 Task: Create new invoice with Date Opened :15-Apr-23, Select Customer: Flying Saucer Draught Emporium, Terms: Payment Term 1. Make invoice entry for item-1 with Date: 15-Apr-23, Description: Starbucks Frappuccino Vanilla Coffee, Action: Material, Income Account: Income:Sales, Quantity: 2, Unit Price: 8.6, Discount $: 1.63. Make entry for item-2 with Date: 15-Apr-23, Description: Nestle Dibs Bite Sized Frozen Dairy Dessert Snacks Crunch, Action: Material, Income Account: Income:Sales, Quantity: 2, Unit Price: 6.25, Discount $: 2.63. Make entry for item-3 with Date: 15-Apr-23, Description: Cheetos Puffs Flamin' Hot , Action: Material, Income Account: Income:Sales, Quantity: 2, Unit Price: 7.25, Discount $: 3.13. Write Notes: 'Looking forward to serving you again.'. Post Invoice with Post Date: 15-Apr-23, Post to Accounts: Assets:Accounts Receivable. Pay / Process Payment with Transaction Date: 15-May-23, Amount: 36.81, Transfer Account: Checking Account. Print Invoice, display notes by going to Option, then go to Display Tab and check 'Invoice Notes'.
Action: Mouse pressed left at (132, 26)
Screenshot: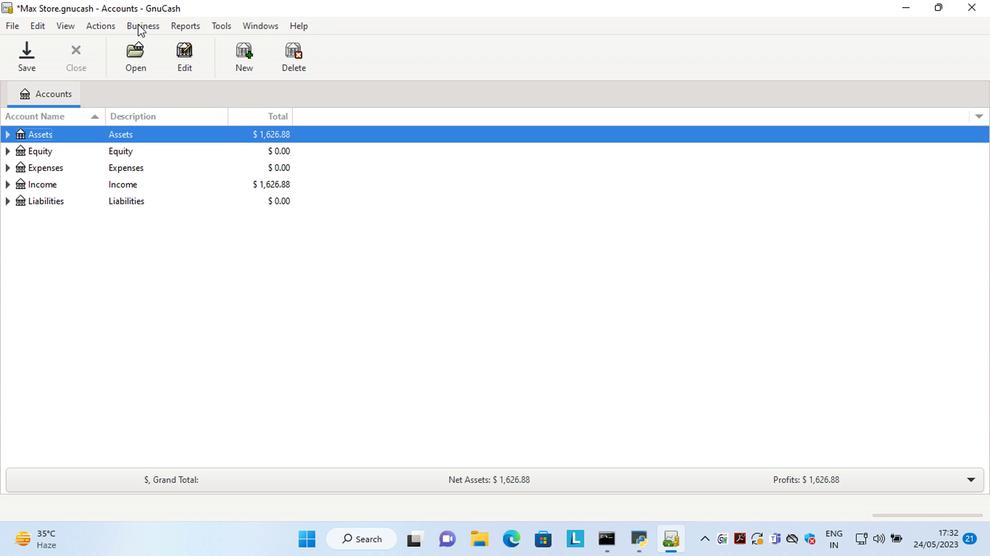 
Action: Mouse moved to (307, 102)
Screenshot: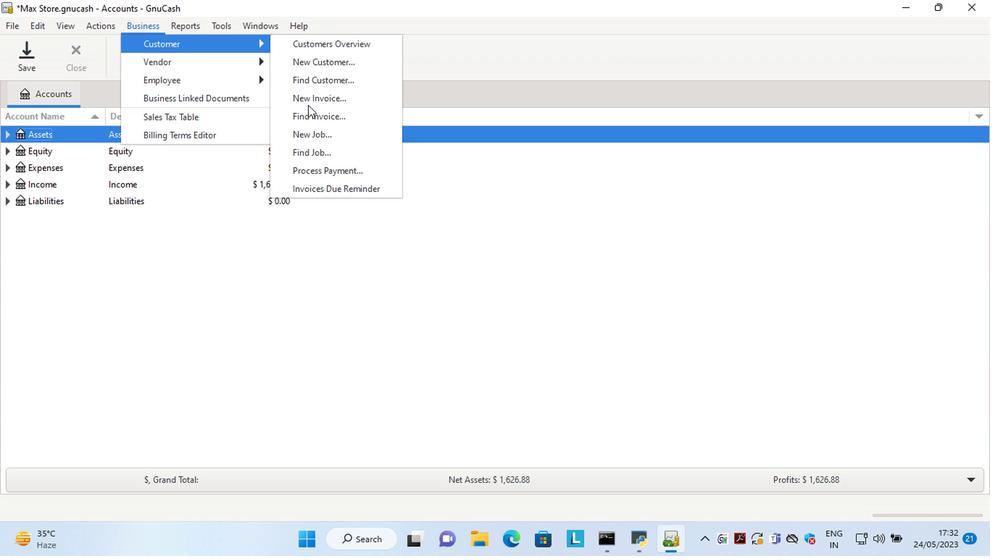 
Action: Mouse pressed left at (307, 102)
Screenshot: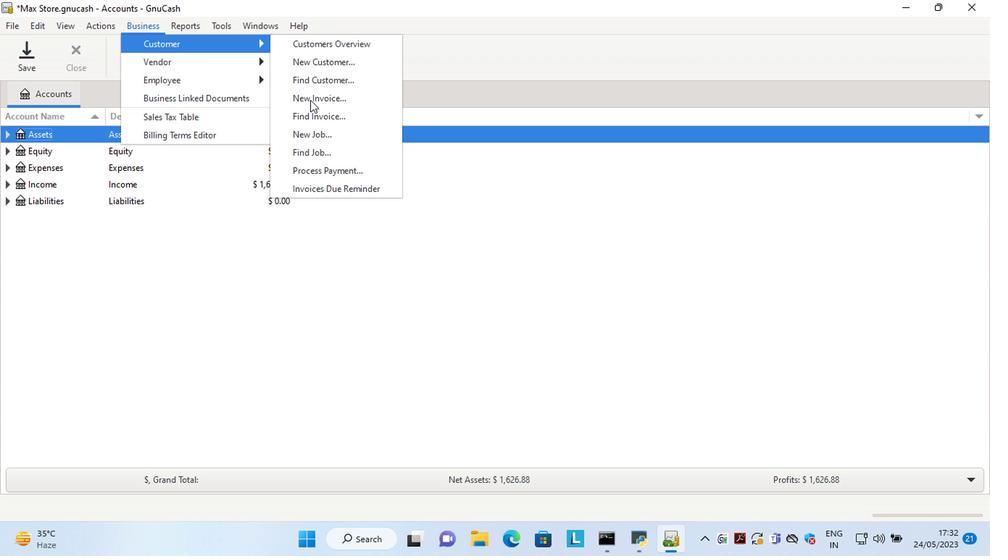 
Action: Mouse moved to (513, 221)
Screenshot: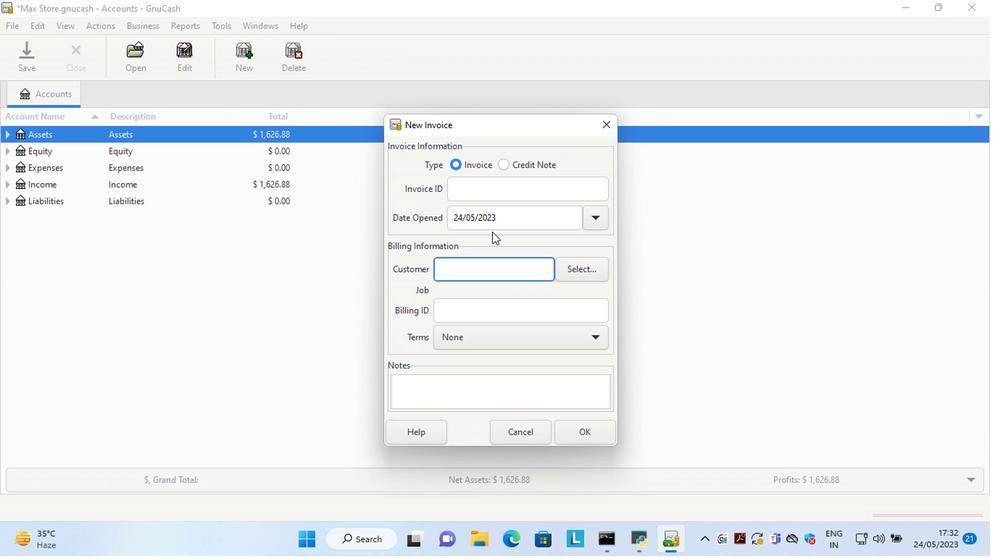 
Action: Mouse pressed left at (513, 221)
Screenshot: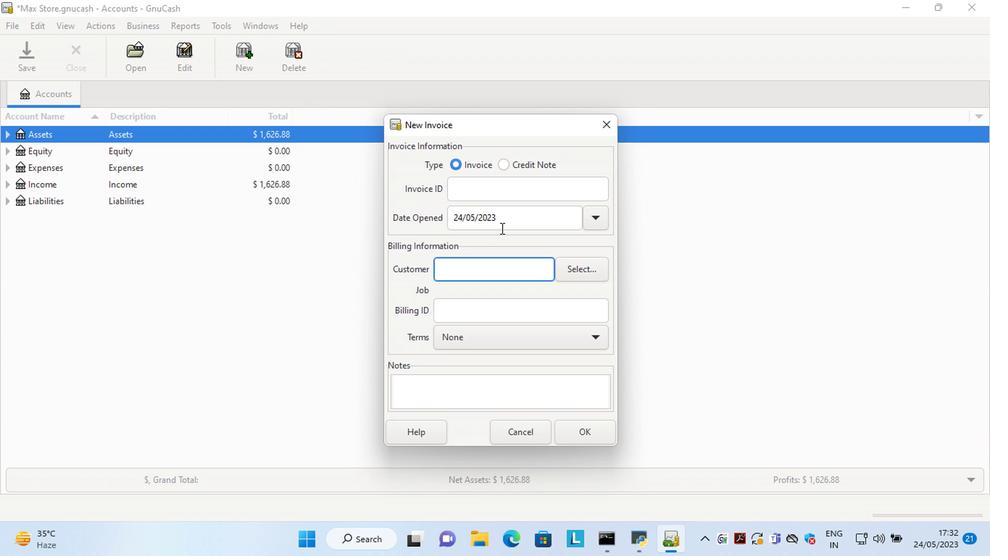 
Action: Key pressed <Key.left><Key.left><Key.left><Key.left><Key.left><Key.left><Key.left><Key.left><Key.left><Key.left><Key.left><Key.left><Key.left><Key.left><Key.left><Key.delete><Key.delete>15<Key.right><Key.right><Key.delete>4
Screenshot: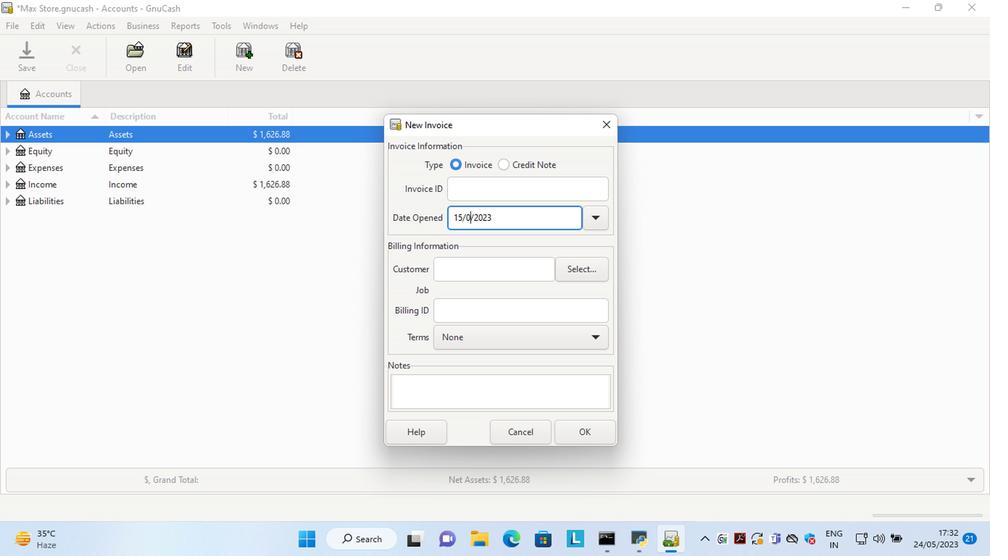 
Action: Mouse moved to (586, 268)
Screenshot: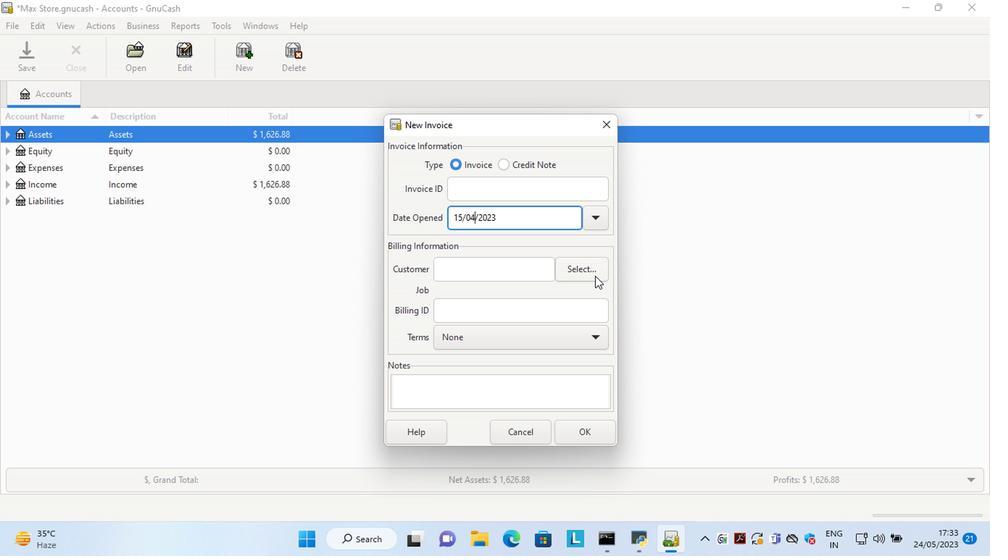 
Action: Mouse pressed left at (586, 268)
Screenshot: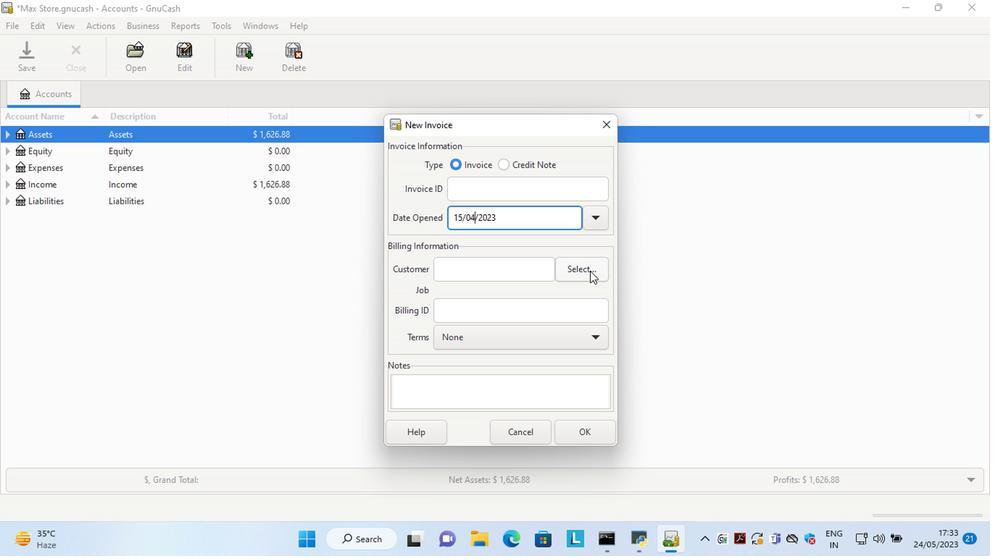 
Action: Mouse moved to (518, 253)
Screenshot: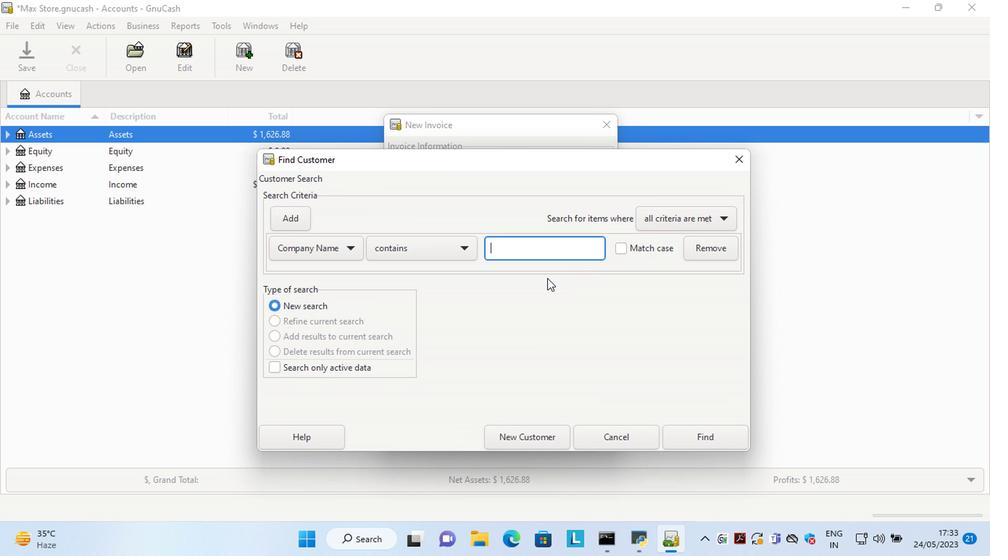 
Action: Mouse pressed left at (518, 253)
Screenshot: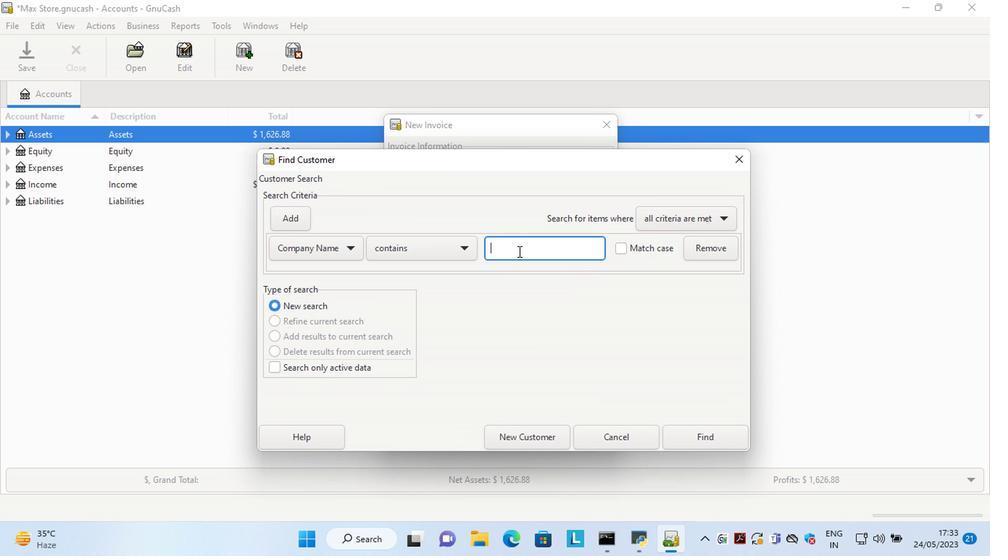 
Action: Key pressed <Key.shift>Flying<Key.space>saucer
Screenshot: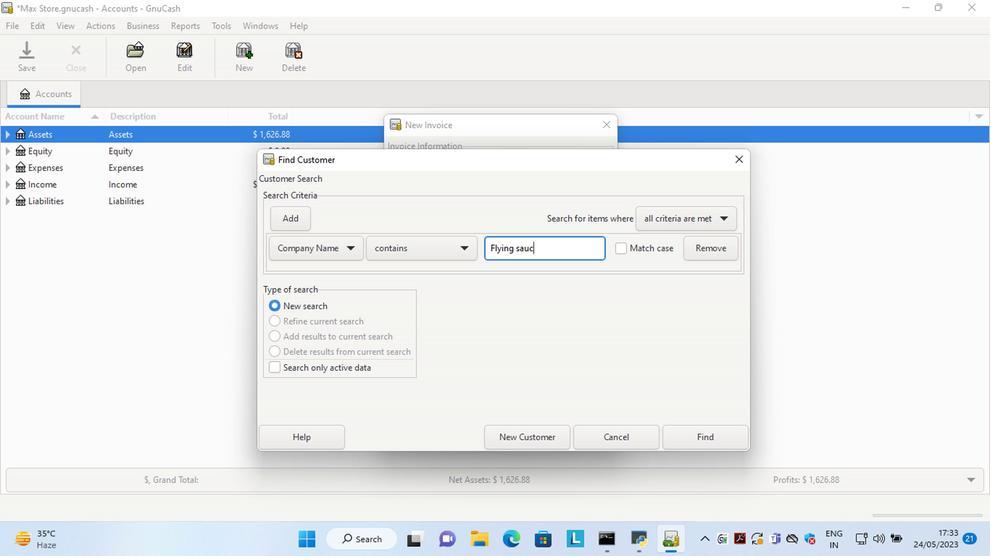 
Action: Mouse moved to (705, 433)
Screenshot: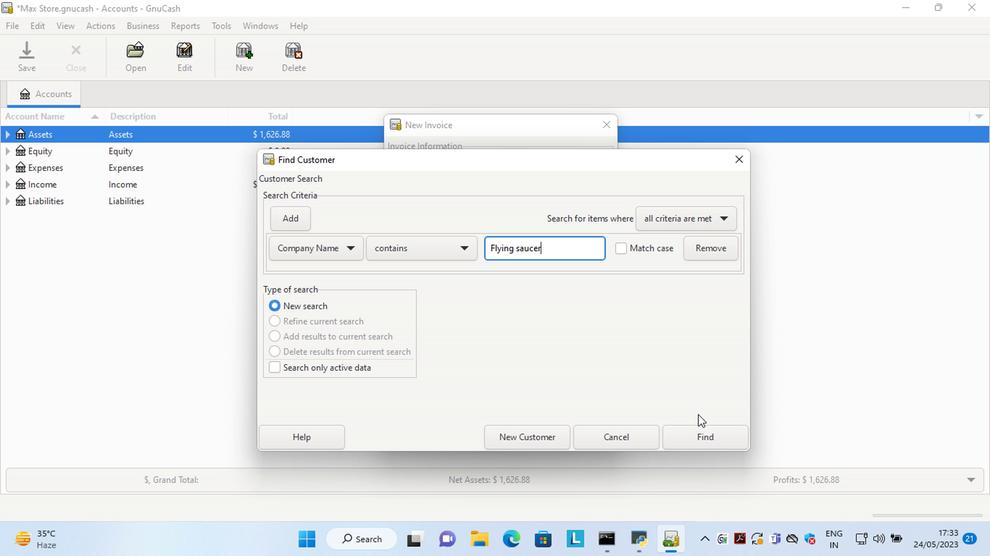 
Action: Mouse pressed left at (705, 433)
Screenshot: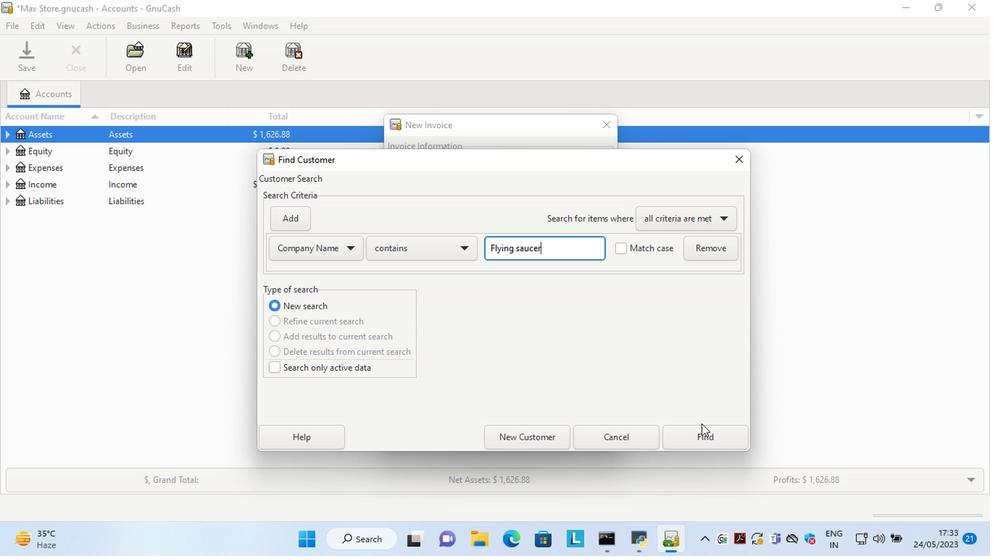 
Action: Mouse moved to (515, 285)
Screenshot: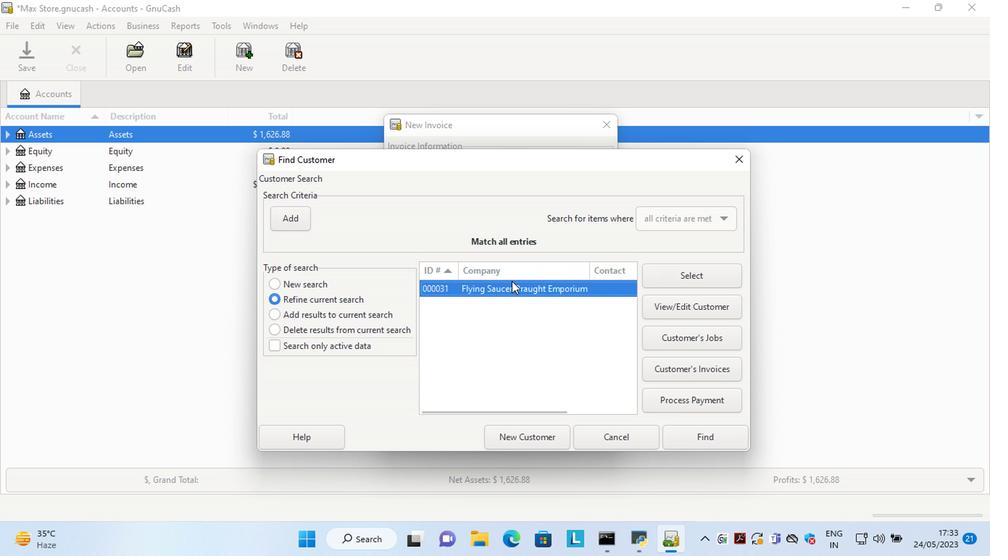 
Action: Mouse pressed left at (515, 285)
Screenshot: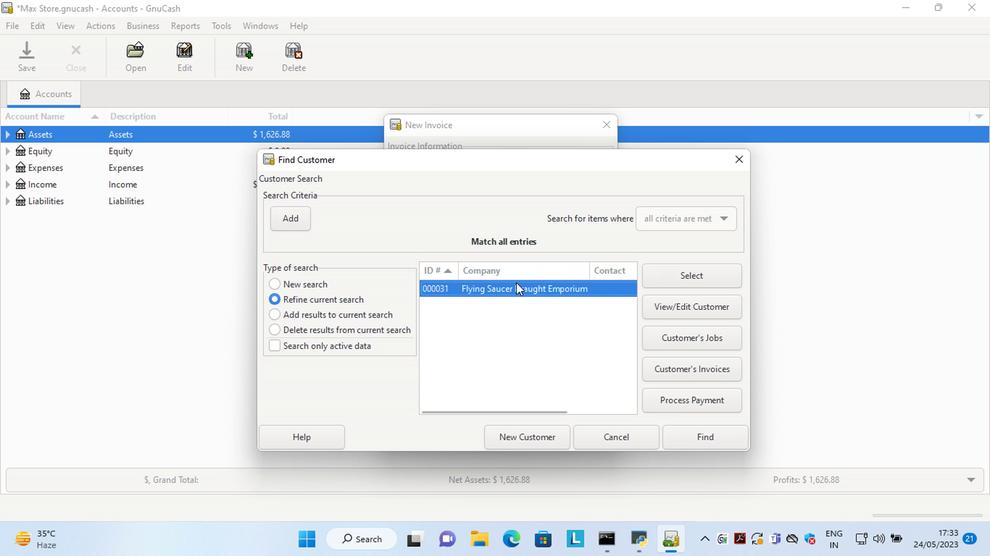 
Action: Mouse pressed left at (515, 285)
Screenshot: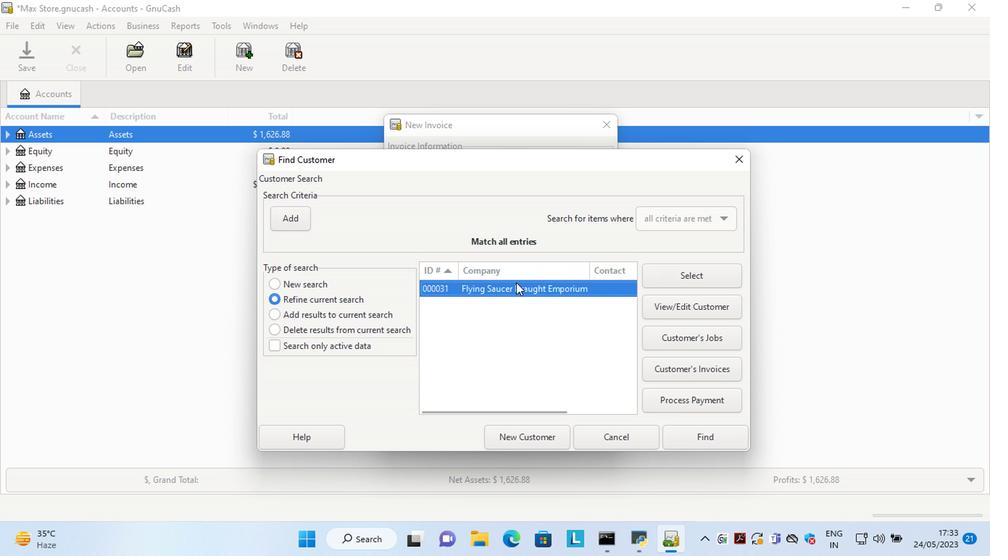 
Action: Mouse moved to (546, 349)
Screenshot: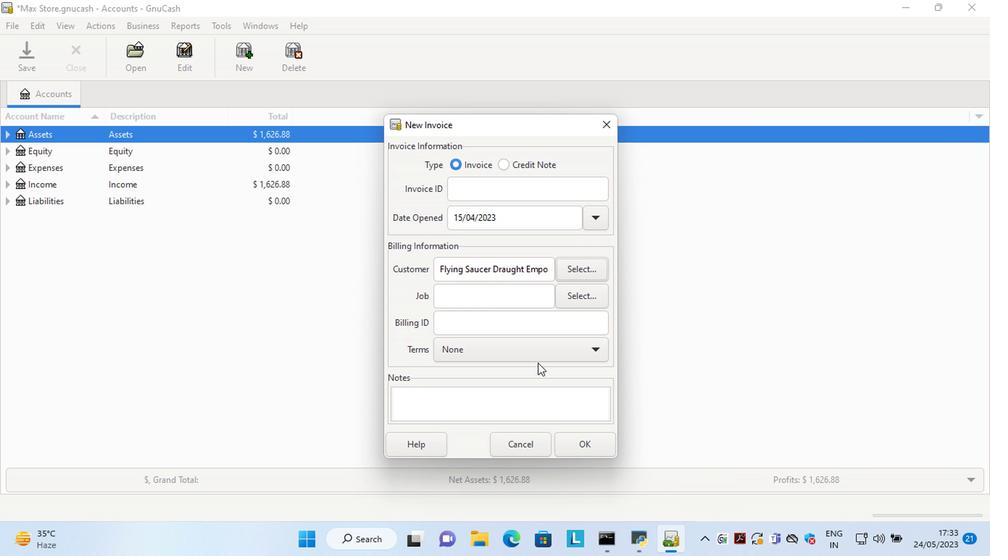 
Action: Mouse pressed left at (546, 349)
Screenshot: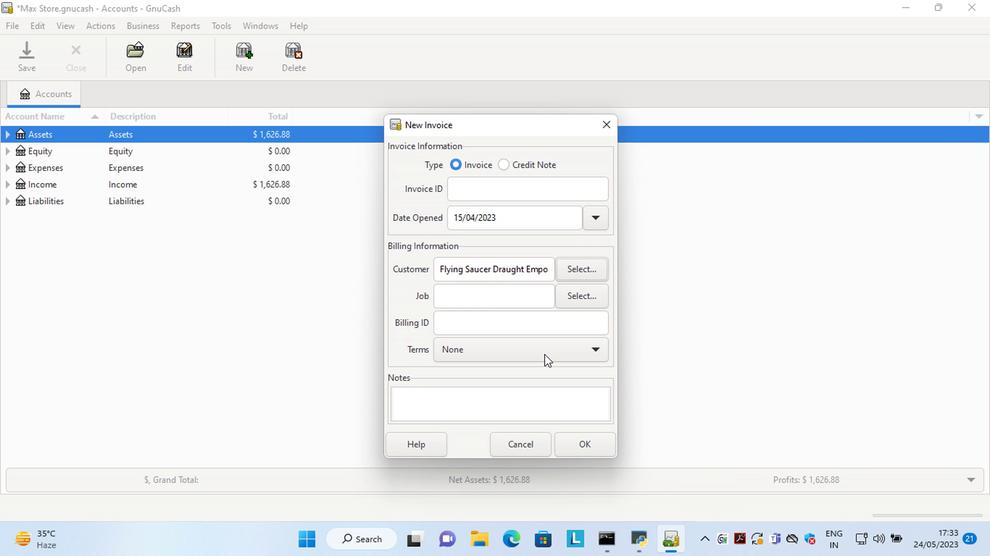 
Action: Mouse moved to (522, 374)
Screenshot: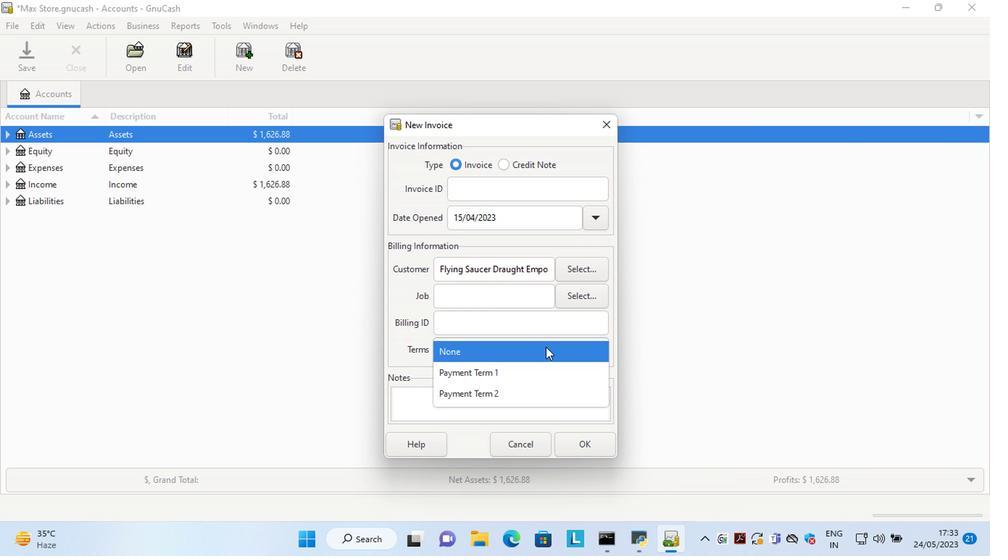 
Action: Mouse pressed left at (522, 374)
Screenshot: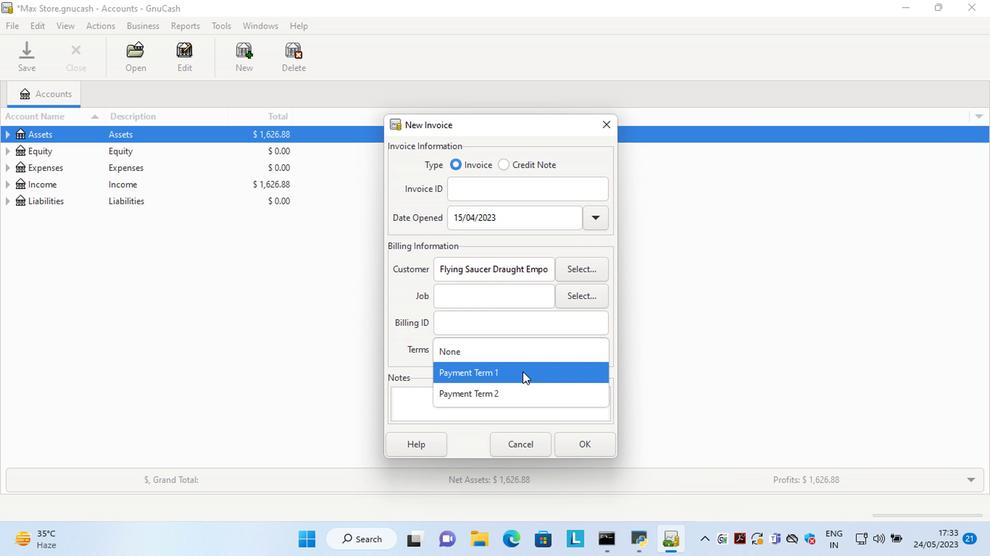 
Action: Mouse moved to (576, 443)
Screenshot: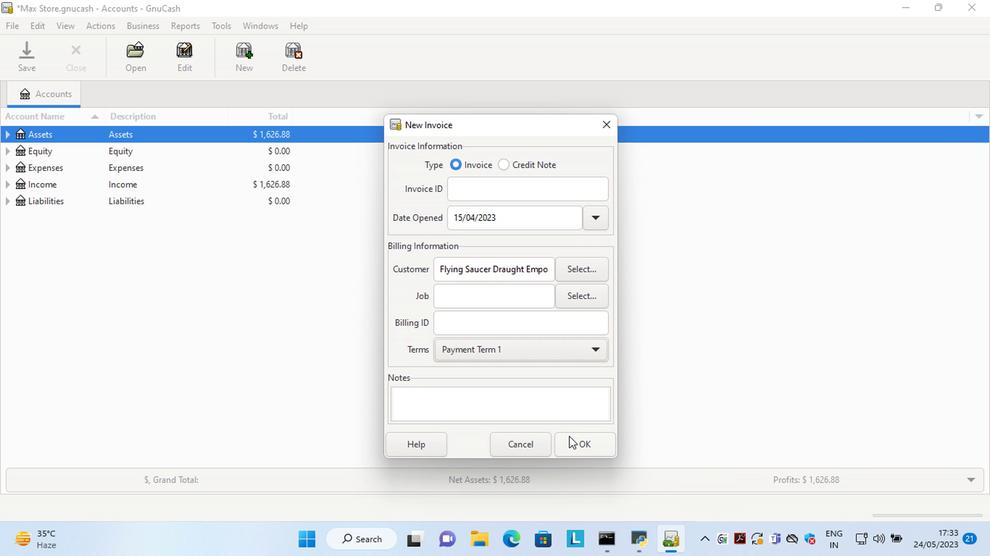 
Action: Mouse pressed left at (576, 443)
Screenshot: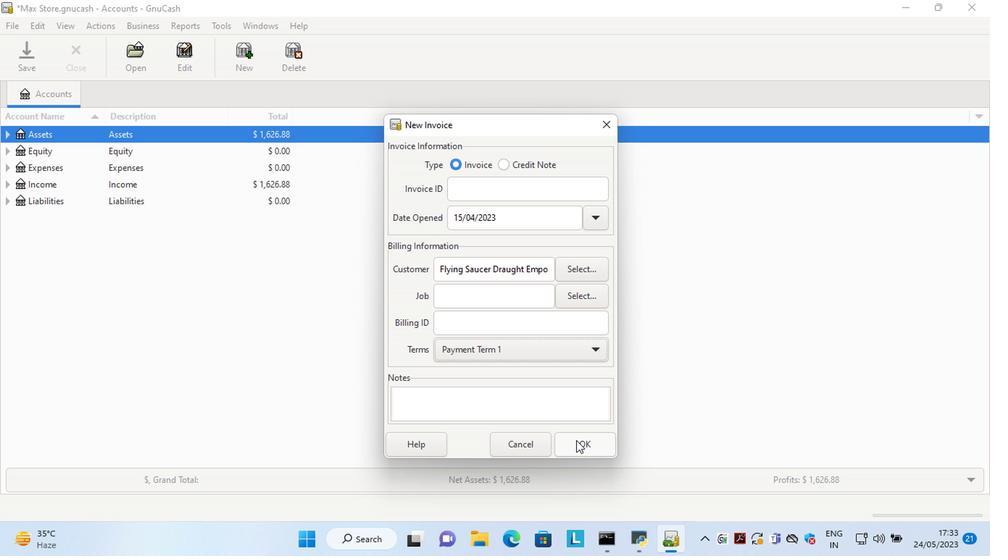 
Action: Mouse moved to (689, 188)
Screenshot: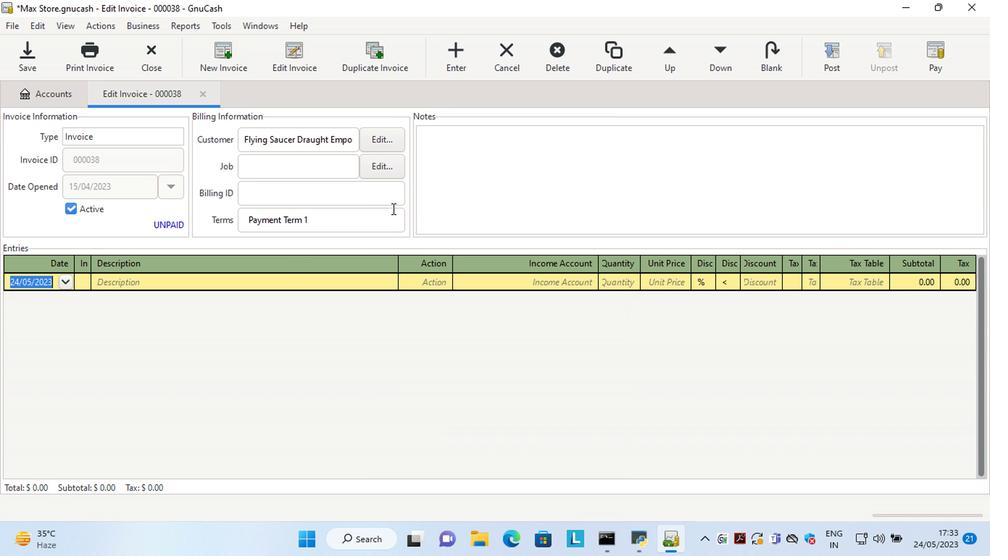 
Action: Key pressed <Key.left><Key.left><Key.left><Key.left><Key.delete><Key.delete>15<Key.right><Key.right><Key.delete>4<Key.tab><Key.shift>Starbucks<Key.space><Key.shift>Frappuccino<Key.space><Key.shift><Key.shift><Key.shift><Key.shift>Vanilla<Key.space><Key.shift>Coffee<Key.tab>ma<Key.tab>s<Key.down><Key.down><Key.tab>2<Key.tab>8.60<Key.tab>
Screenshot: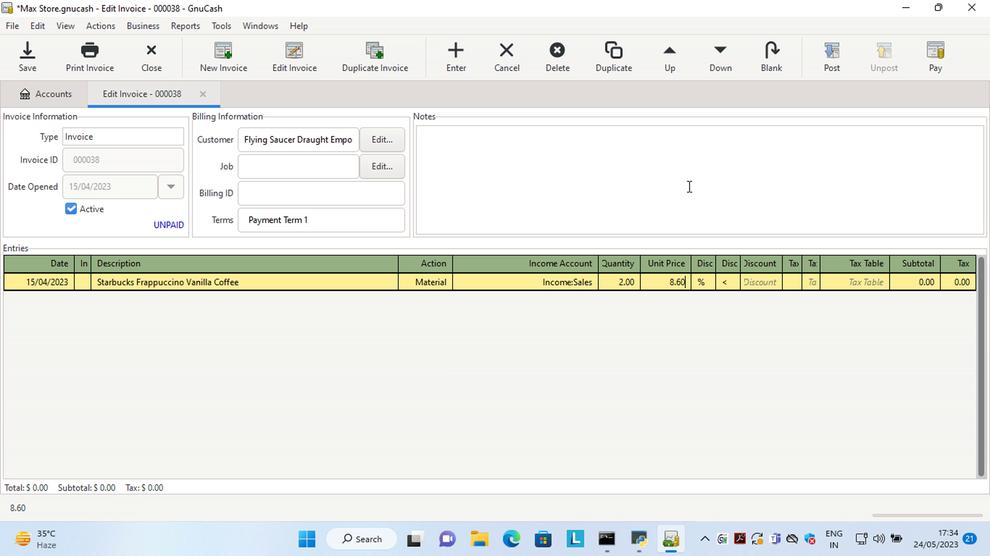 
Action: Mouse moved to (727, 286)
Screenshot: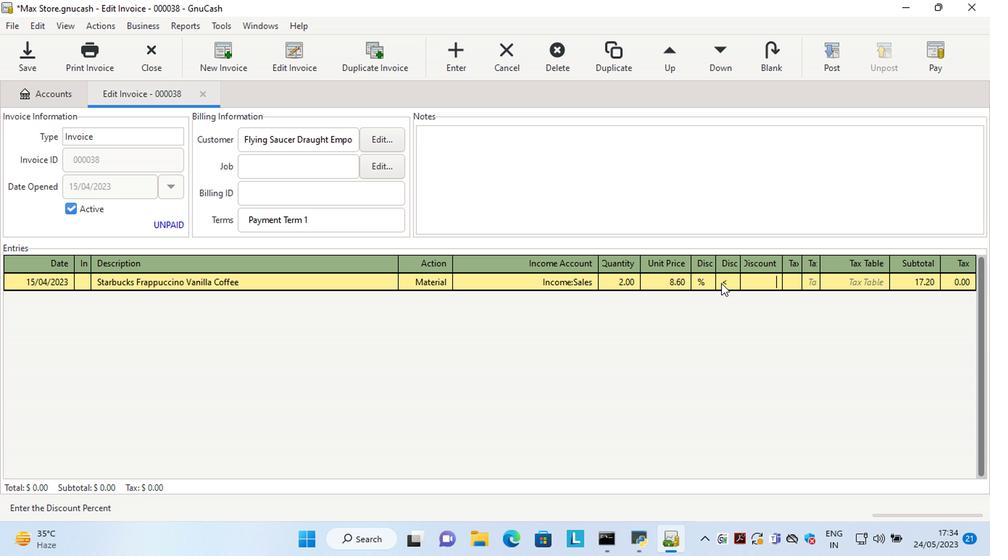 
Action: Mouse pressed left at (727, 286)
Screenshot: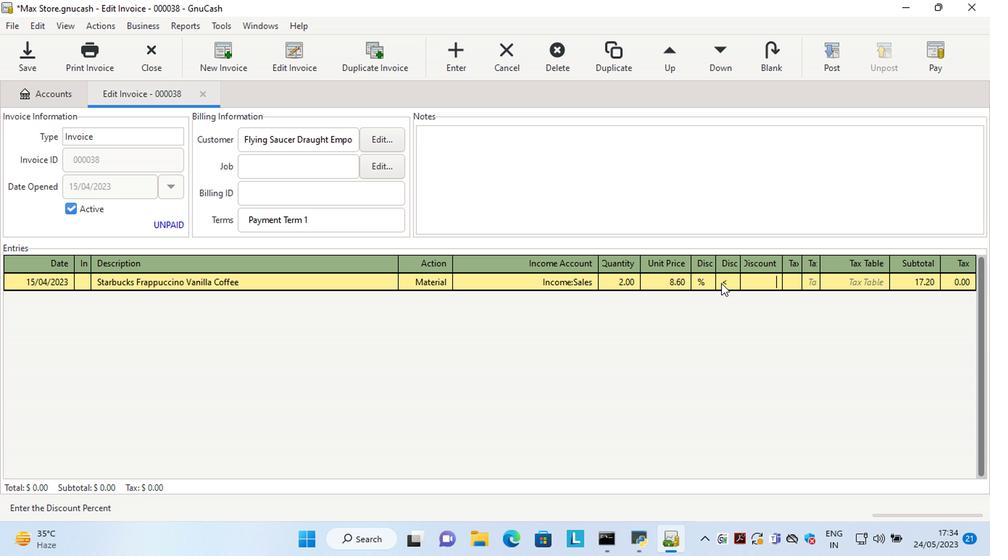 
Action: Mouse moved to (755, 283)
Screenshot: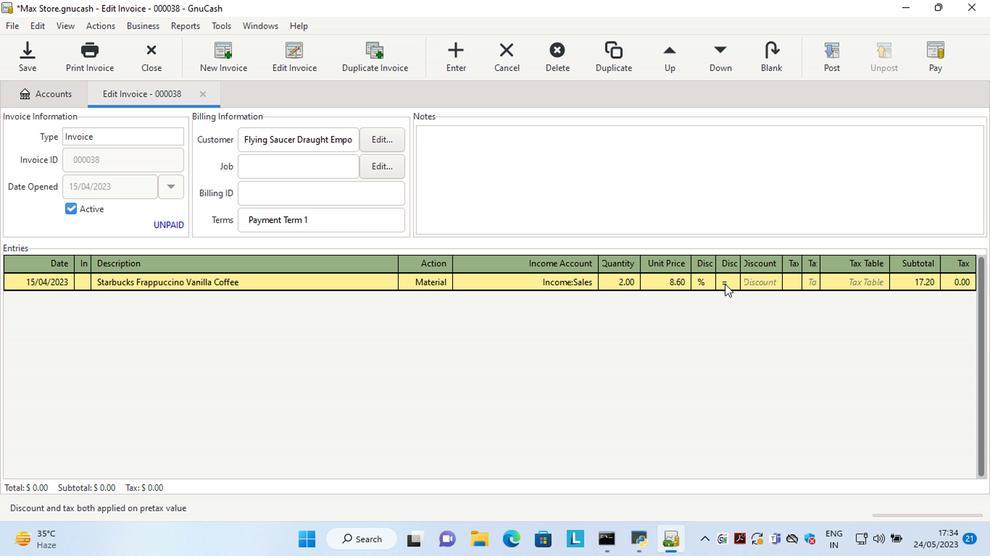 
Action: Mouse pressed left at (755, 283)
Screenshot: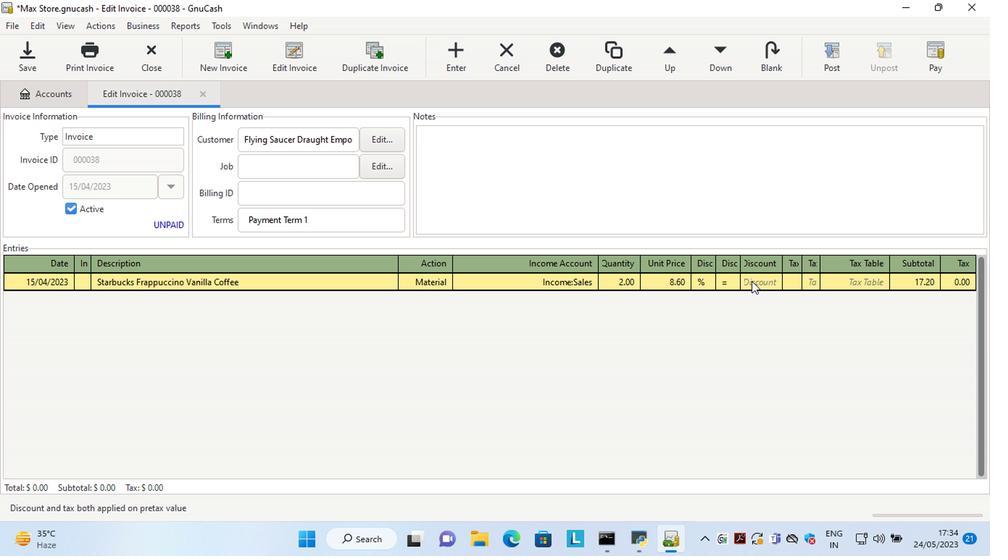 
Action: Mouse moved to (702, 284)
Screenshot: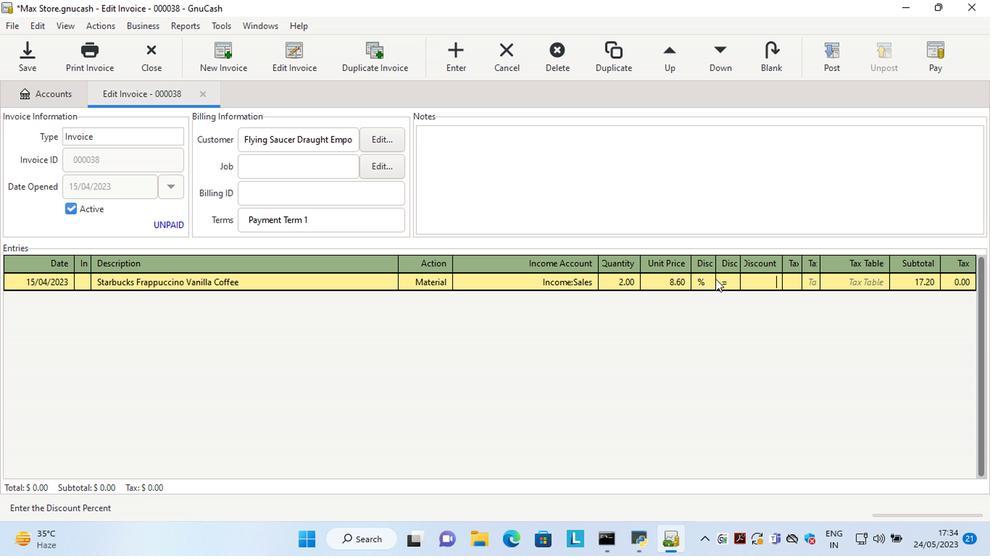 
Action: Mouse pressed left at (702, 284)
Screenshot: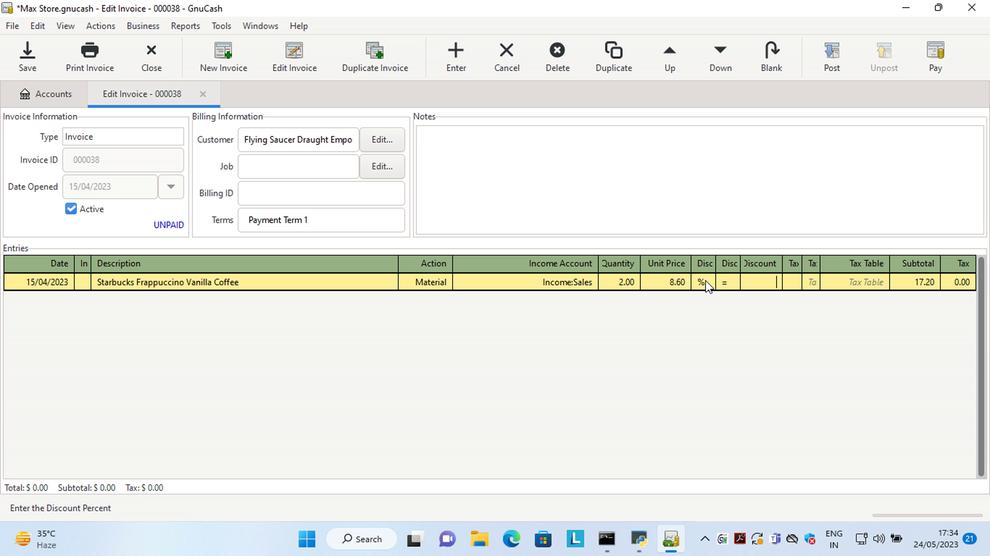 
Action: Mouse moved to (755, 283)
Screenshot: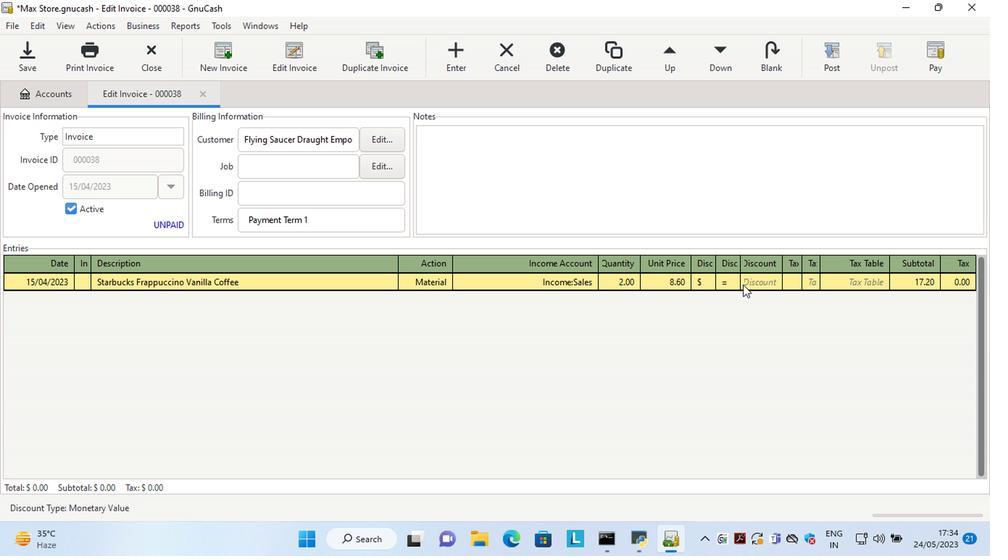 
Action: Mouse pressed left at (755, 283)
Screenshot: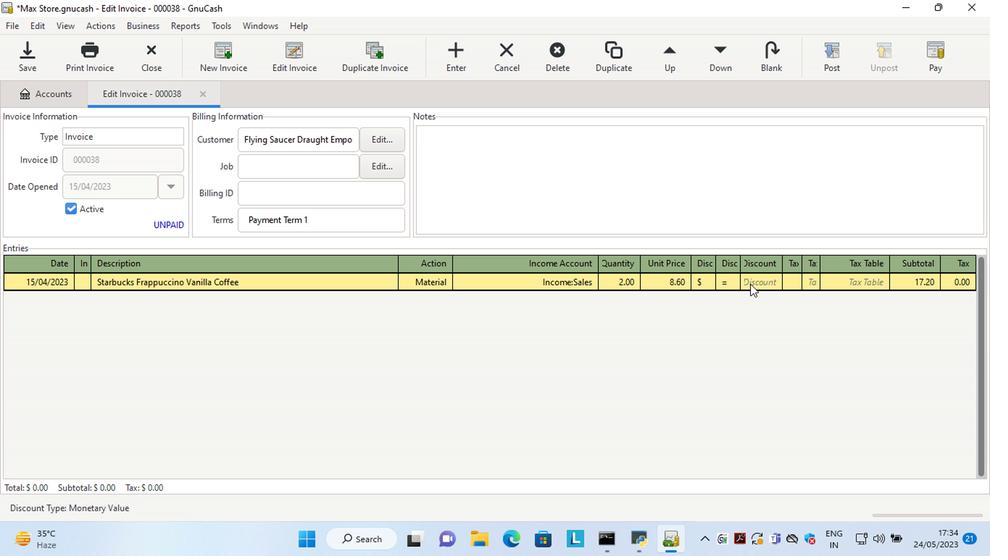 
Action: Key pressed 1.63
Screenshot: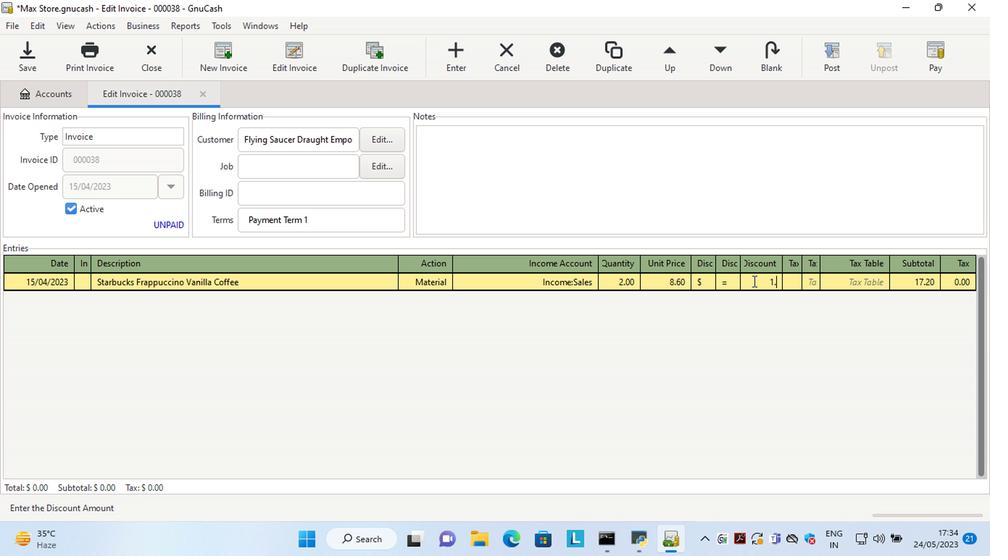 
Action: Mouse moved to (797, 326)
Screenshot: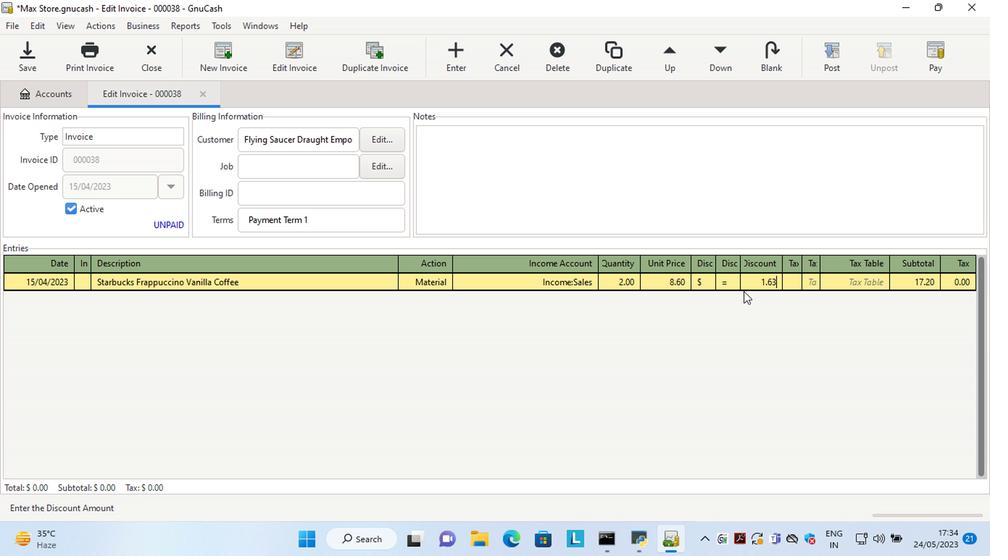 
Action: Key pressed <Key.tab><Key.tab>
Screenshot: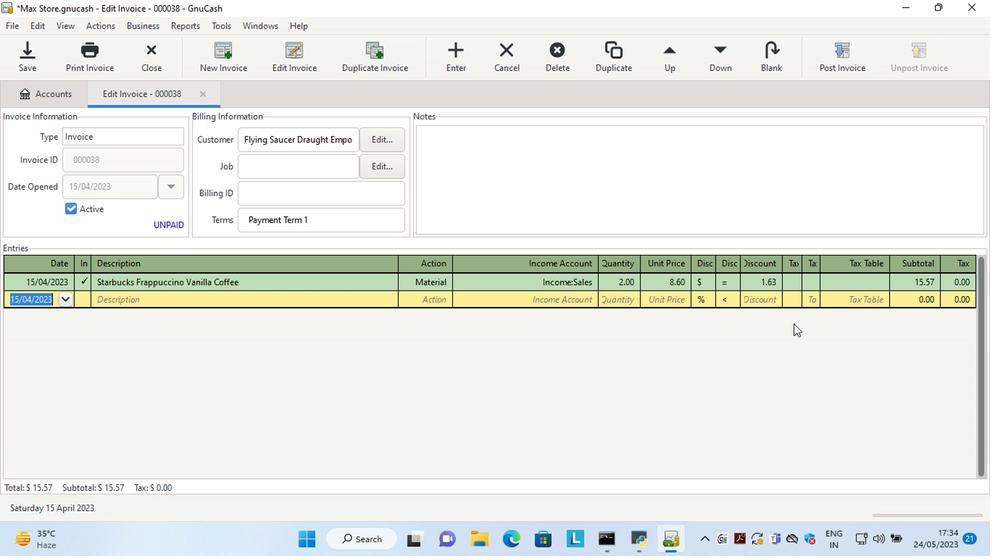 
Action: Mouse moved to (573, 349)
Screenshot: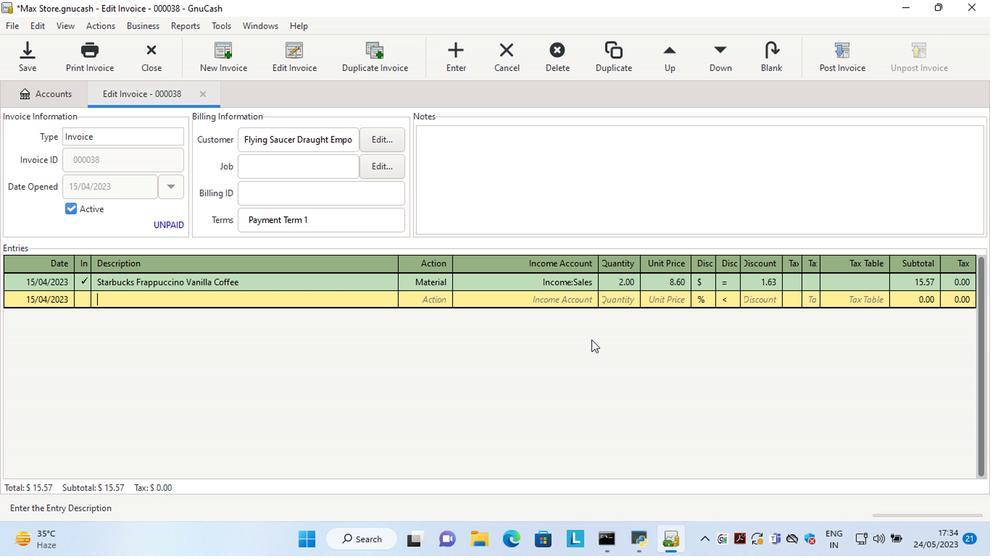 
Action: Key pressed <Key.shift>Nestle<Key.space><Key.shift>Dibs<Key.space><Key.shift>Bite<Key.space><Key.shift>Sized<Key.space><Key.shift>Frozen<Key.space><Key.shift>Dairy<Key.space><Key.shift>Dessert<Key.space><Key.shift>Snacks<Key.space><Key.shift>Crunch<Key.tab>ma<Key.tab>sale<Key.tab>2<Key.tab>6.25
Screenshot: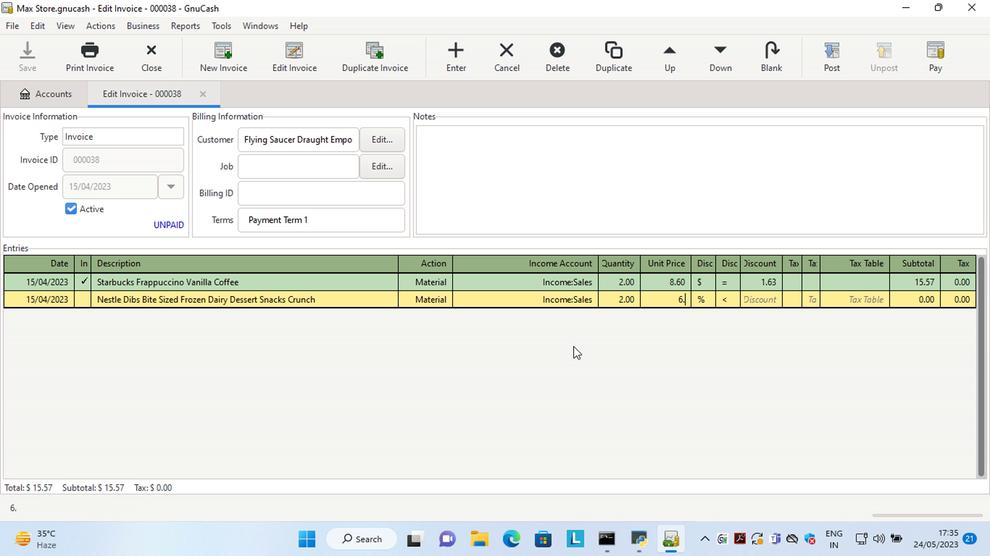 
Action: Mouse moved to (702, 300)
Screenshot: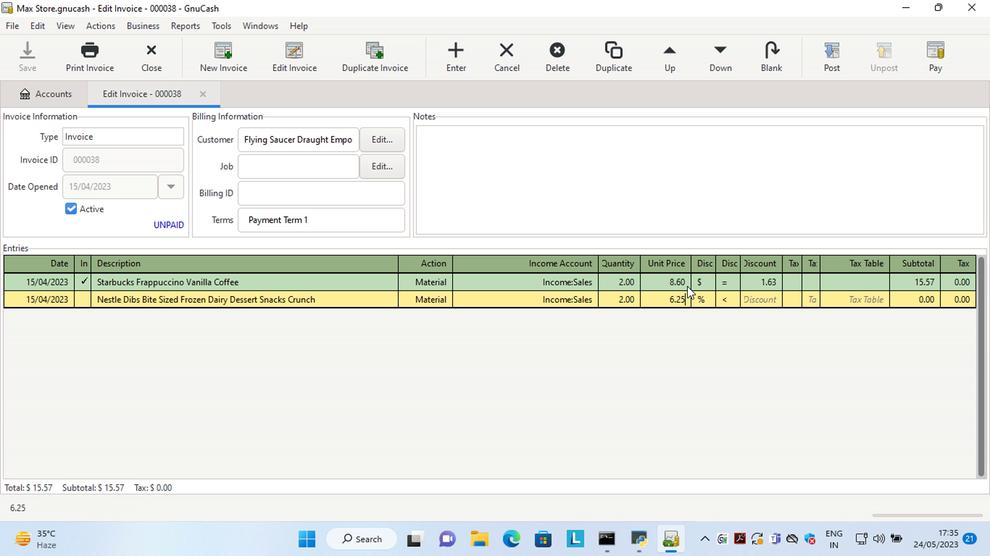 
Action: Mouse pressed left at (702, 300)
Screenshot: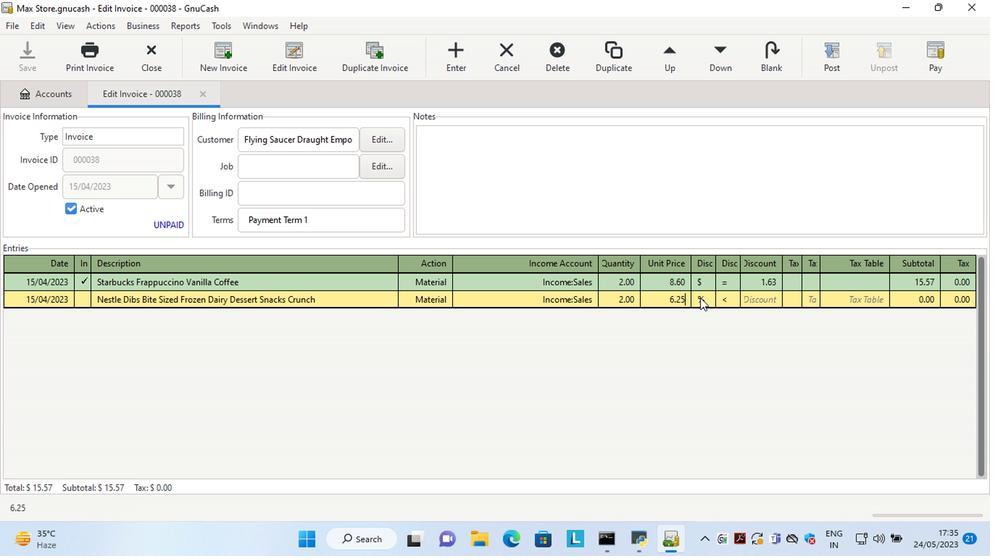 
Action: Mouse moved to (729, 302)
Screenshot: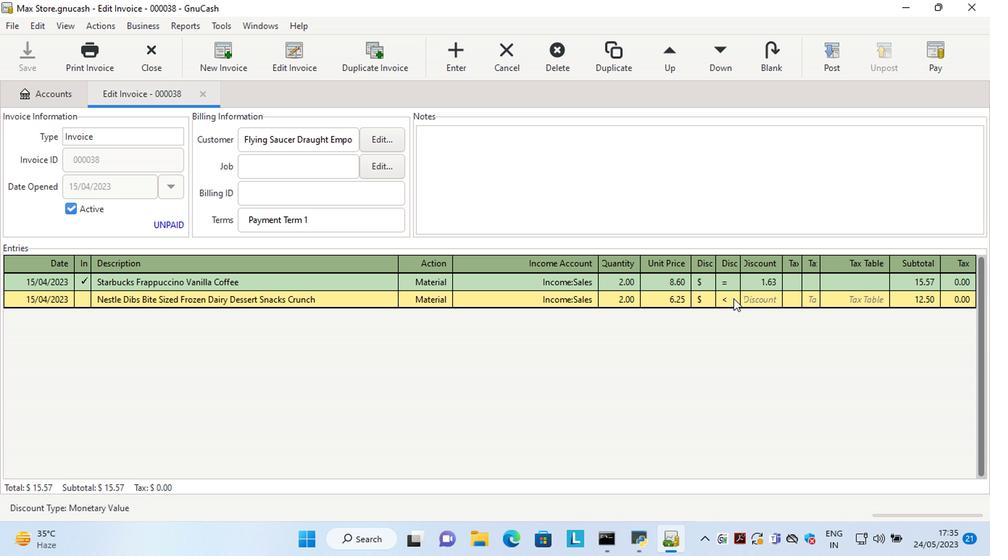
Action: Mouse pressed left at (729, 302)
Screenshot: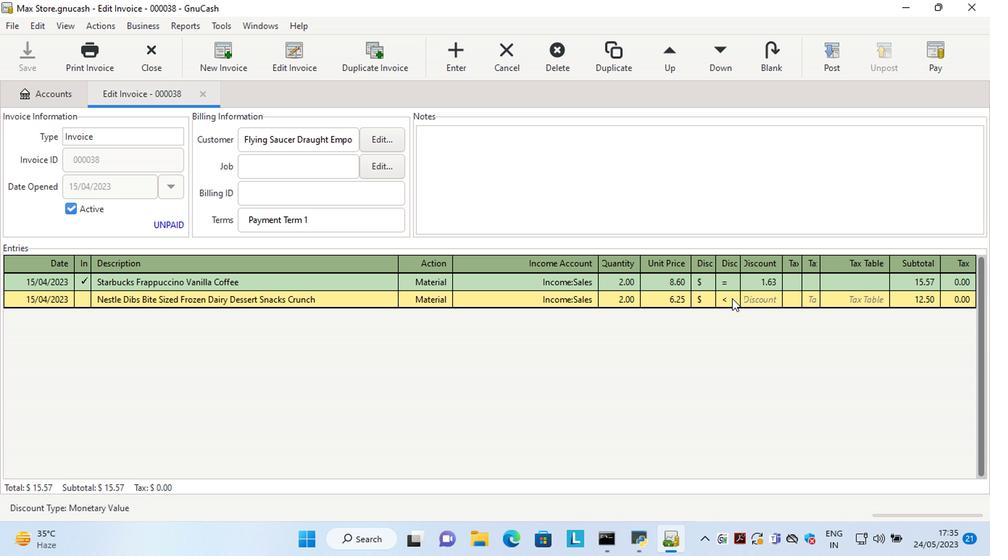 
Action: Mouse moved to (755, 302)
Screenshot: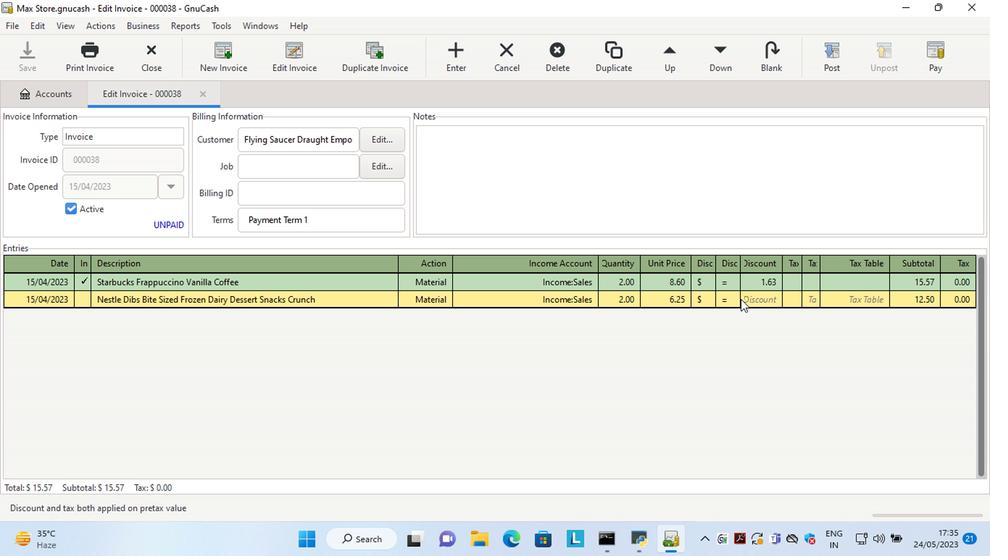 
Action: Mouse pressed left at (755, 302)
Screenshot: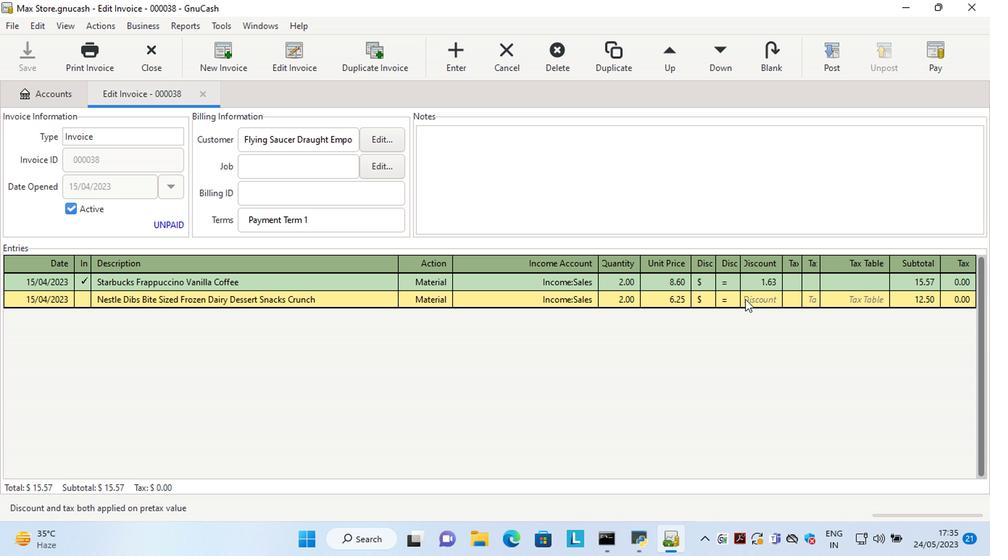
Action: Key pressed 2.63<Key.tab><Key.tab><Key.shift>Cheetos<Key.space><Key.shift>Puffs<Key.space><Key.shift>Flamin'<Key.space><Key.shift>HO<Key.backspace>ot<Key.tab>man<Key.backspace>t<Key.tab>sale<Key.tab>2<Key.tab>7.25<Key.tab>
Screenshot: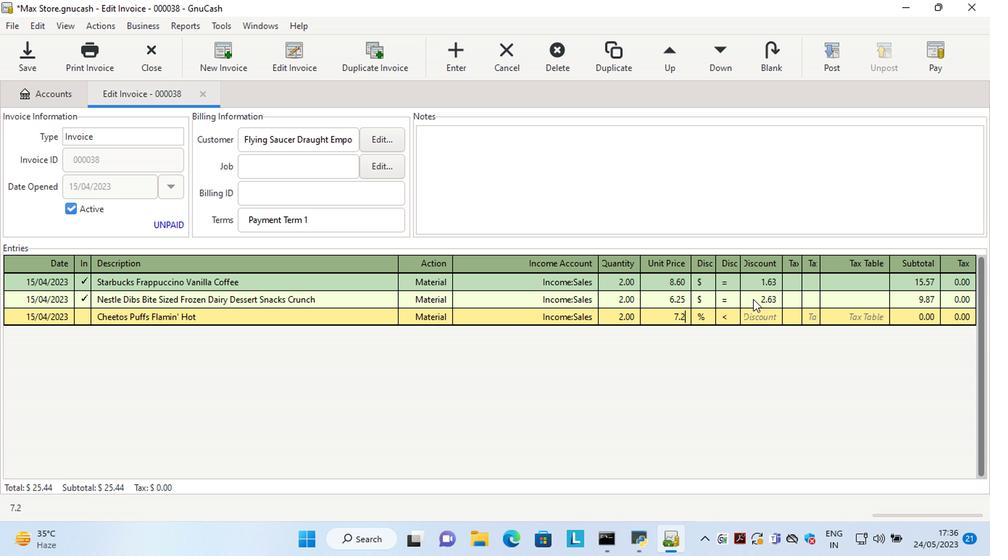 
Action: Mouse moved to (700, 317)
Screenshot: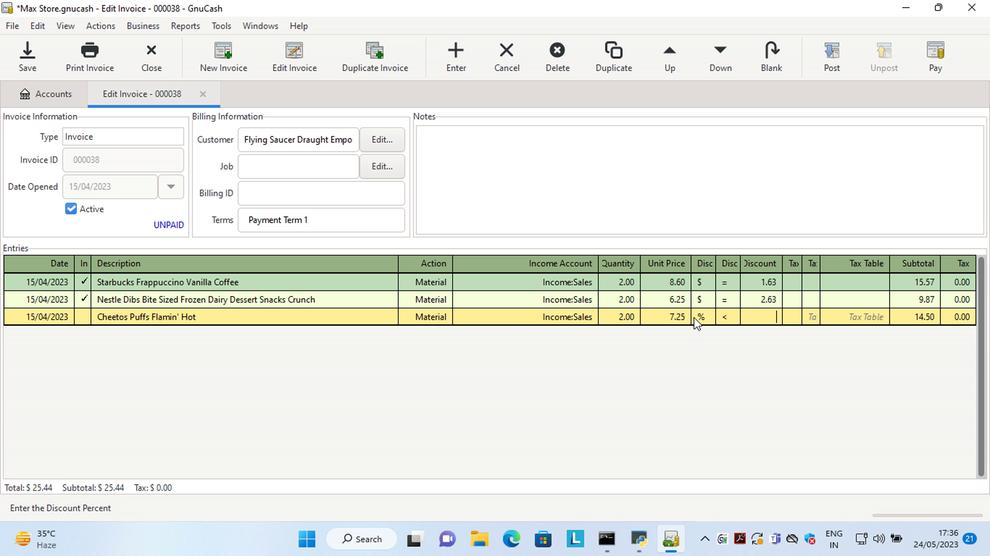 
Action: Mouse pressed left at (700, 317)
Screenshot: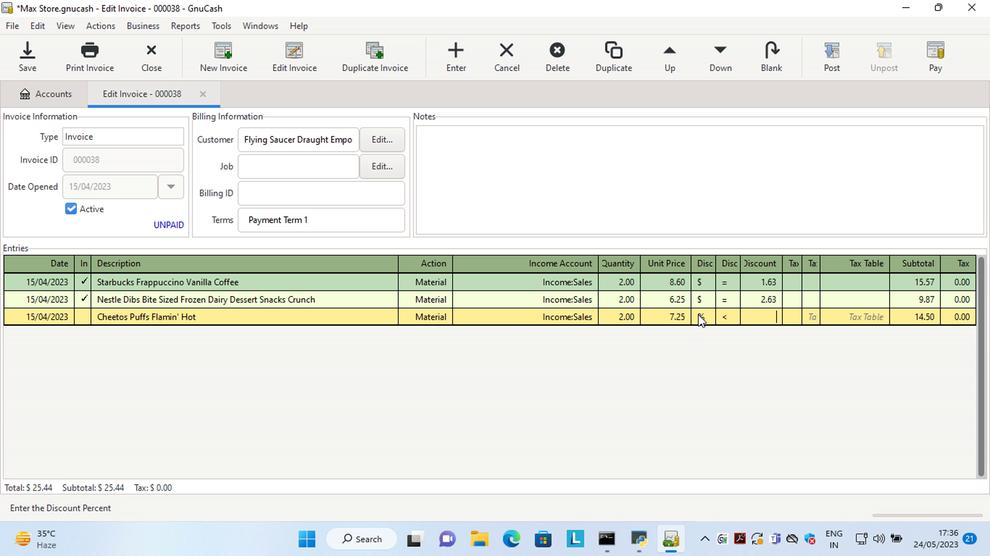 
Action: Mouse moved to (724, 320)
Screenshot: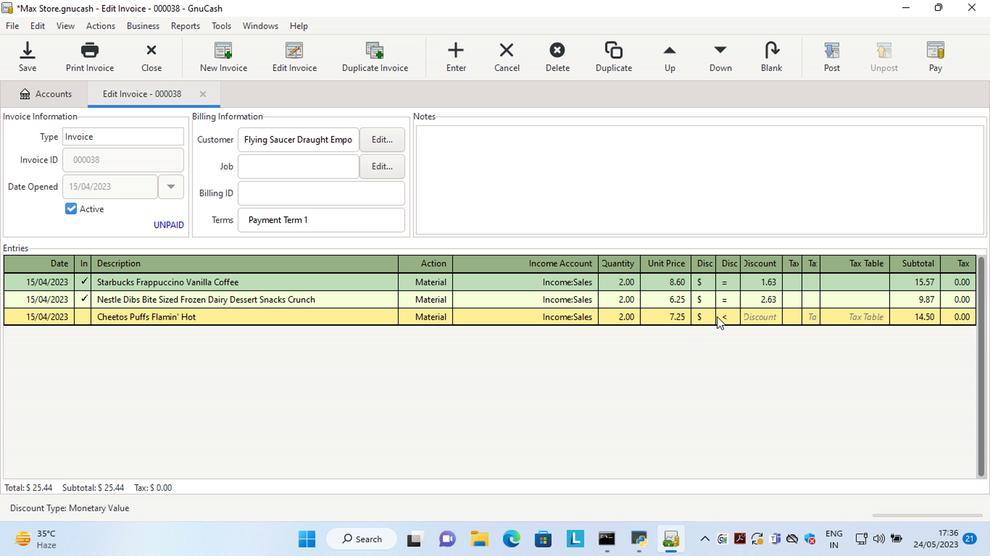 
Action: Mouse pressed left at (724, 320)
Screenshot: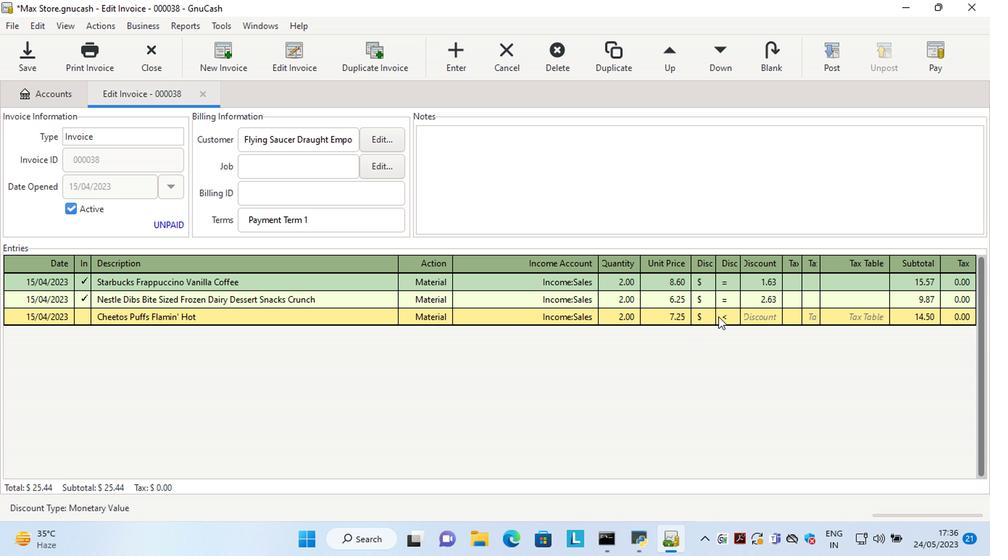 
Action: Mouse moved to (759, 318)
Screenshot: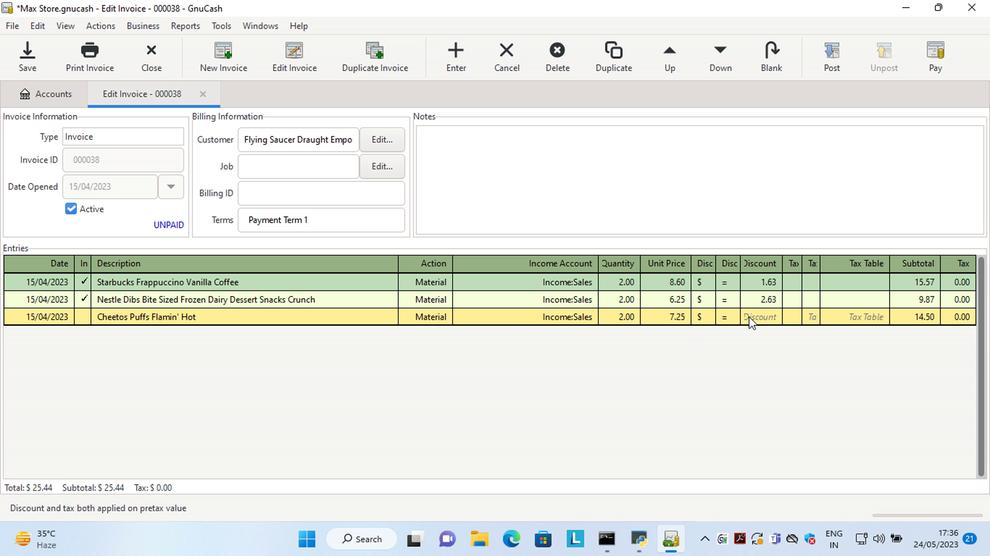 
Action: Mouse pressed left at (759, 318)
Screenshot: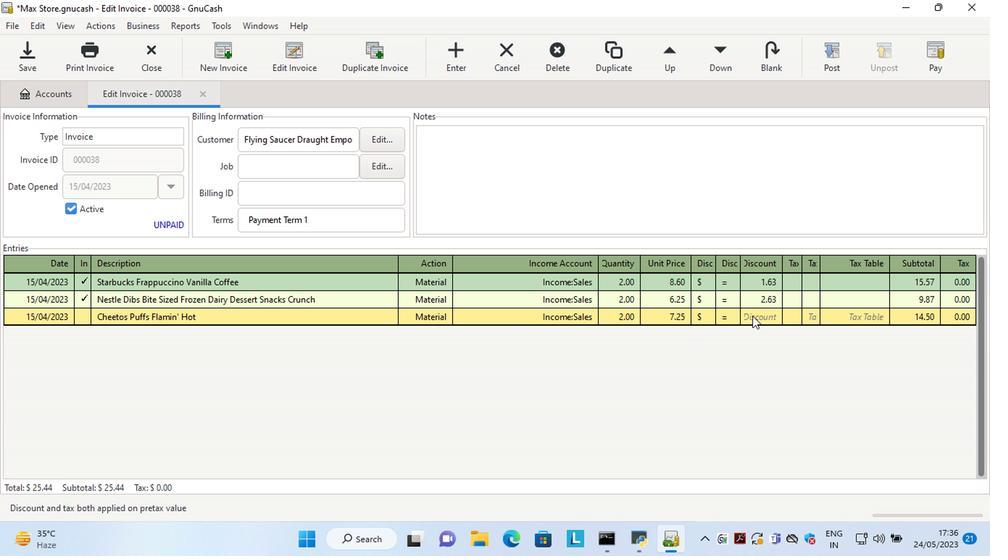 
Action: Key pressed 3.13<Key.tab>
Screenshot: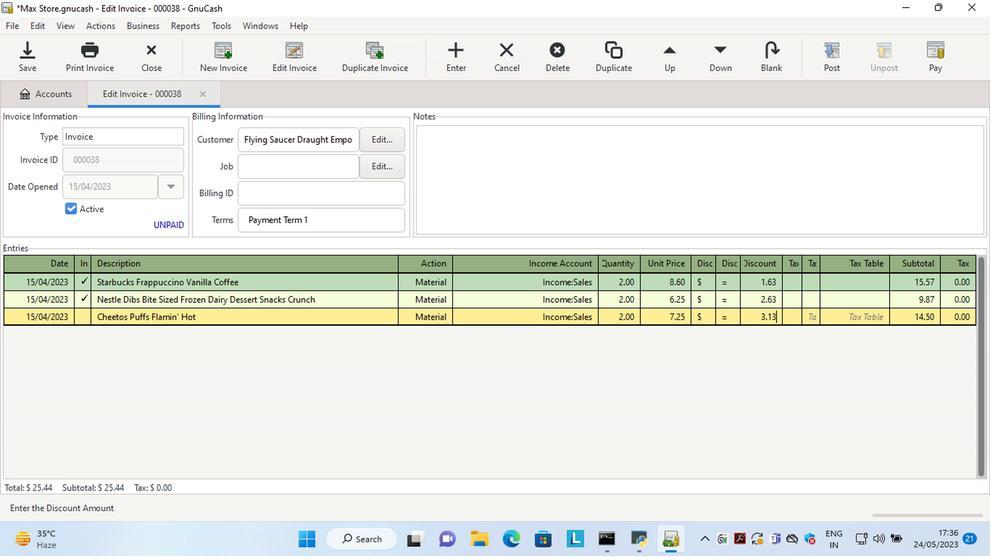 
Action: Mouse moved to (545, 187)
Screenshot: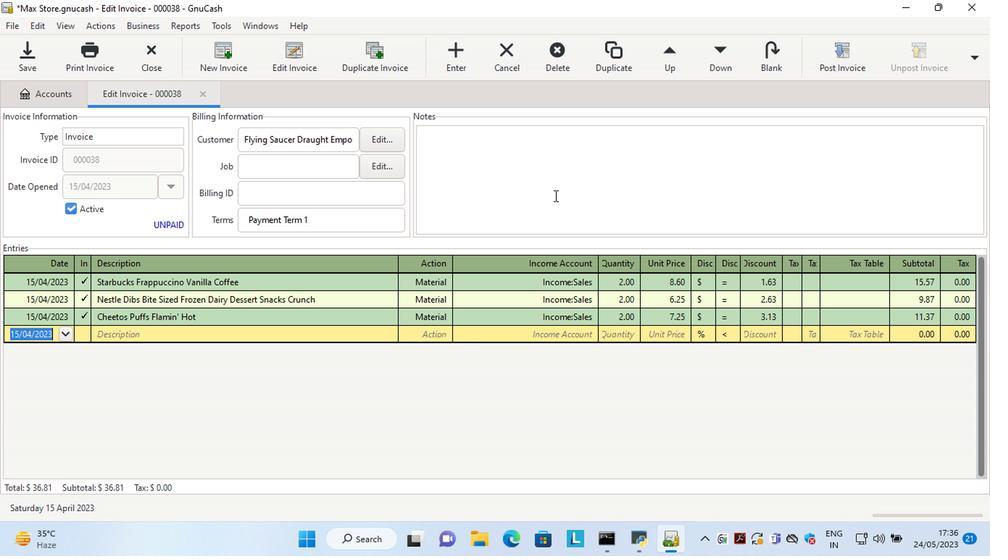 
Action: Mouse pressed left at (545, 187)
Screenshot: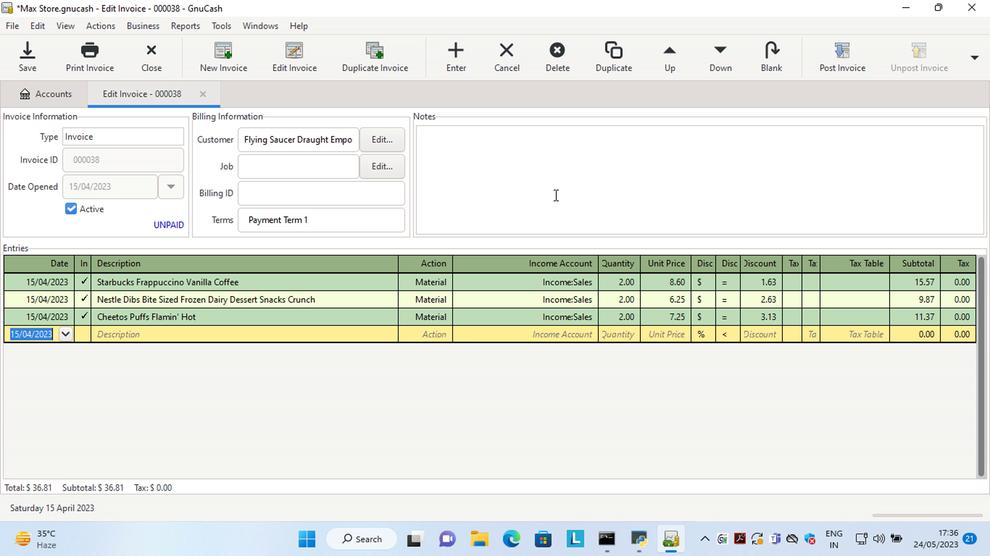 
Action: Key pressed <Key.shift>Looking<Key.space>forward<Key.space>to<Key.space>serving<Key.space>you<Key.space>againt<Key.backspace>.
Screenshot: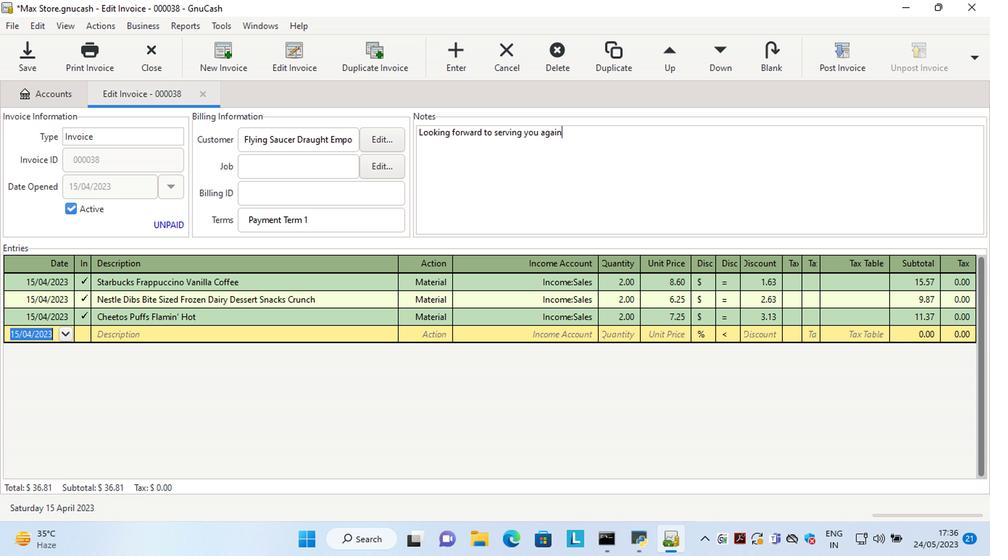 
Action: Mouse moved to (841, 63)
Screenshot: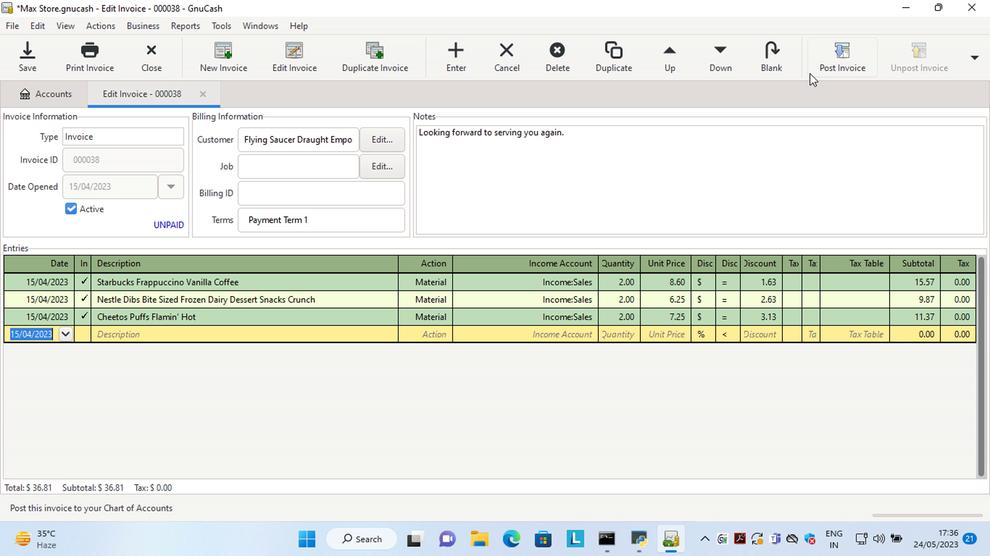
Action: Mouse pressed left at (841, 63)
Screenshot: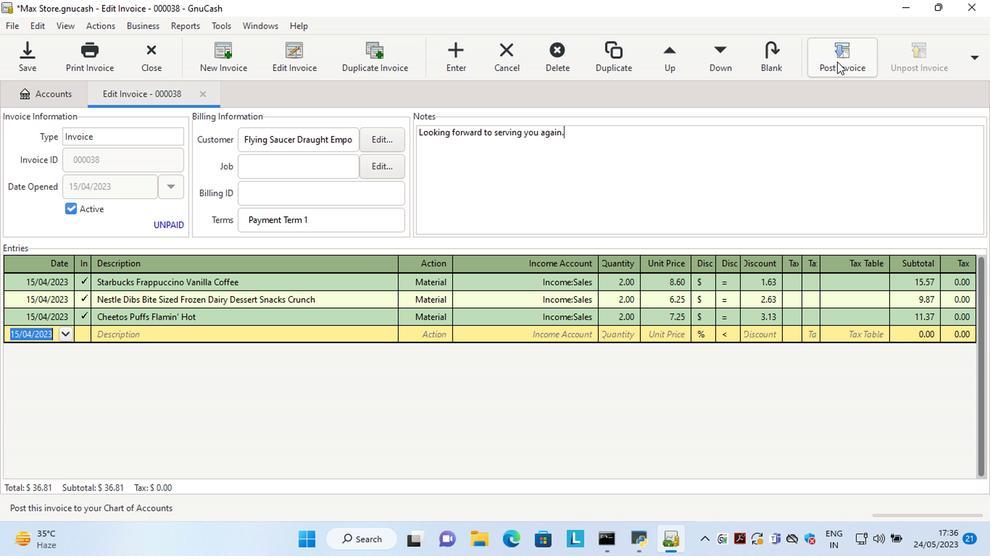 
Action: Mouse moved to (644, 226)
Screenshot: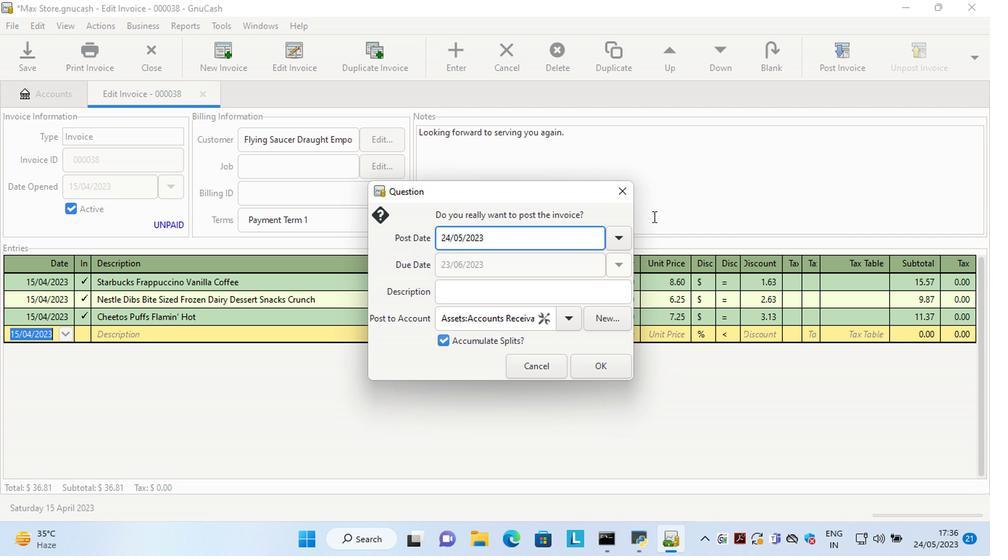 
Action: Key pressed <Key.left><Key.left><Key.left><Key.left><Key.left><Key.left><Key.left><Key.left><Key.left><Key.left><Key.left><Key.delete><Key.delete>15<Key.right><Key.right><Key.delete>4
Screenshot: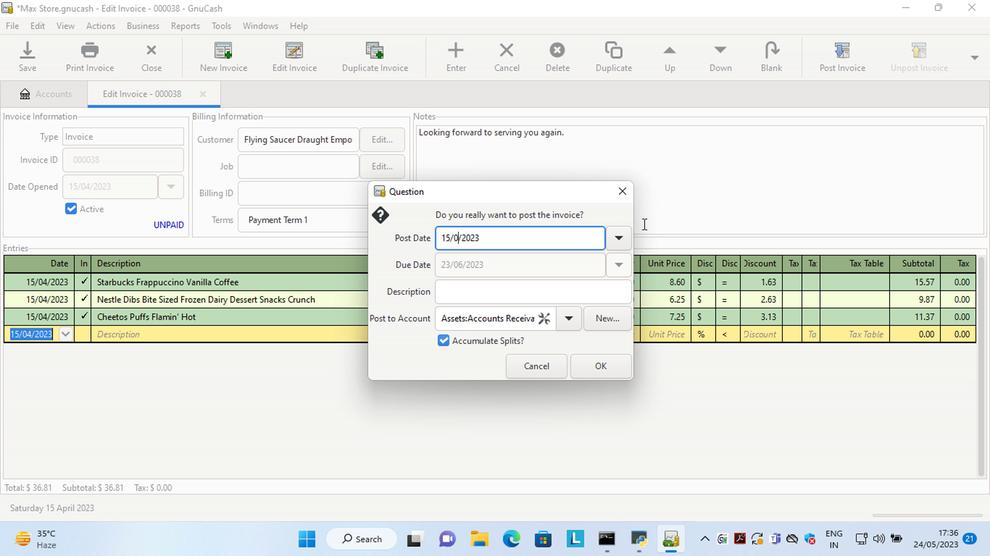 
Action: Mouse moved to (600, 368)
Screenshot: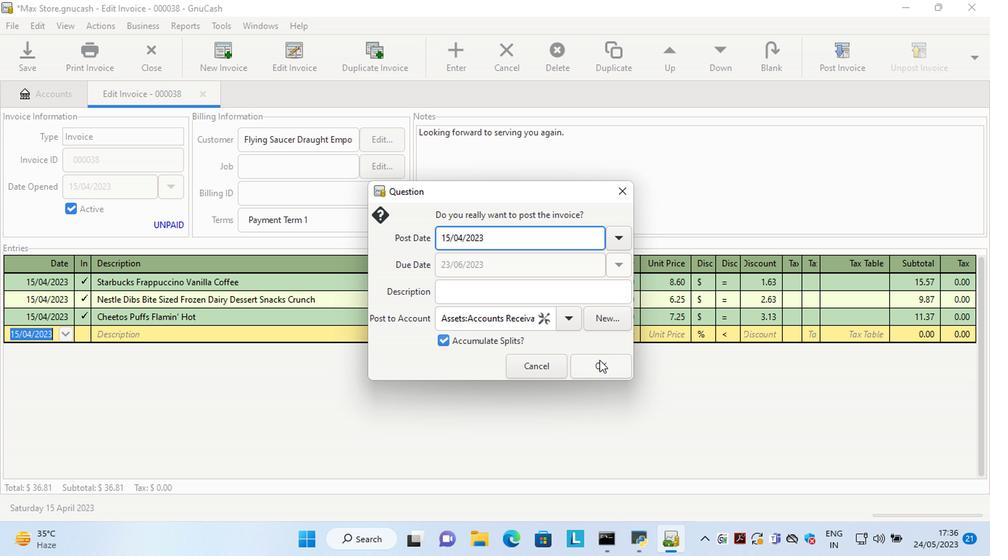 
Action: Mouse pressed left at (600, 368)
Screenshot: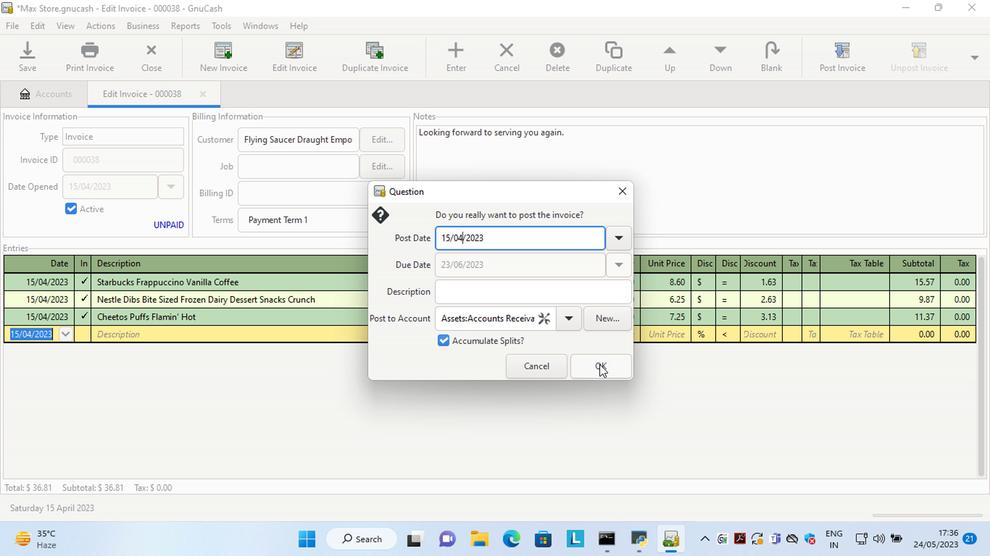 
Action: Mouse moved to (949, 53)
Screenshot: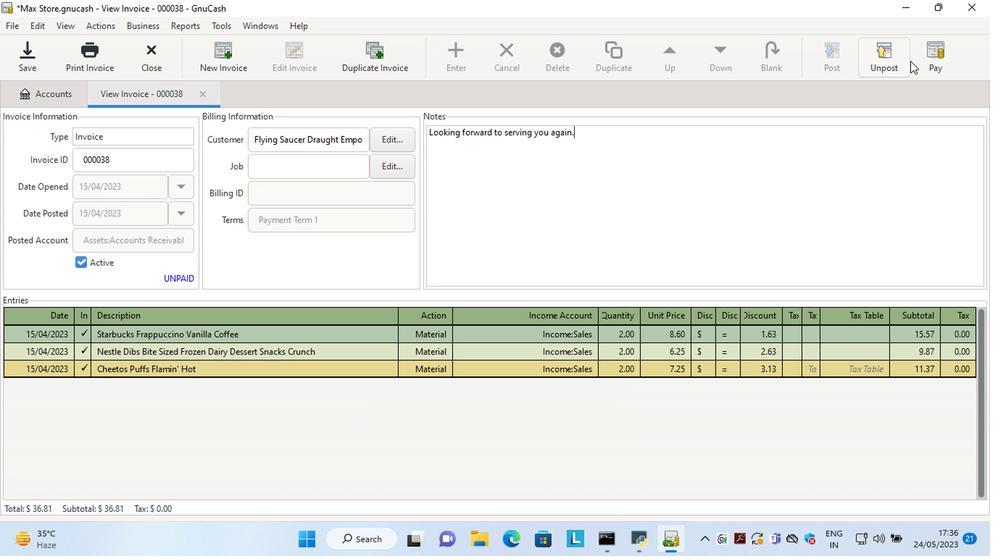 
Action: Mouse pressed left at (949, 53)
Screenshot: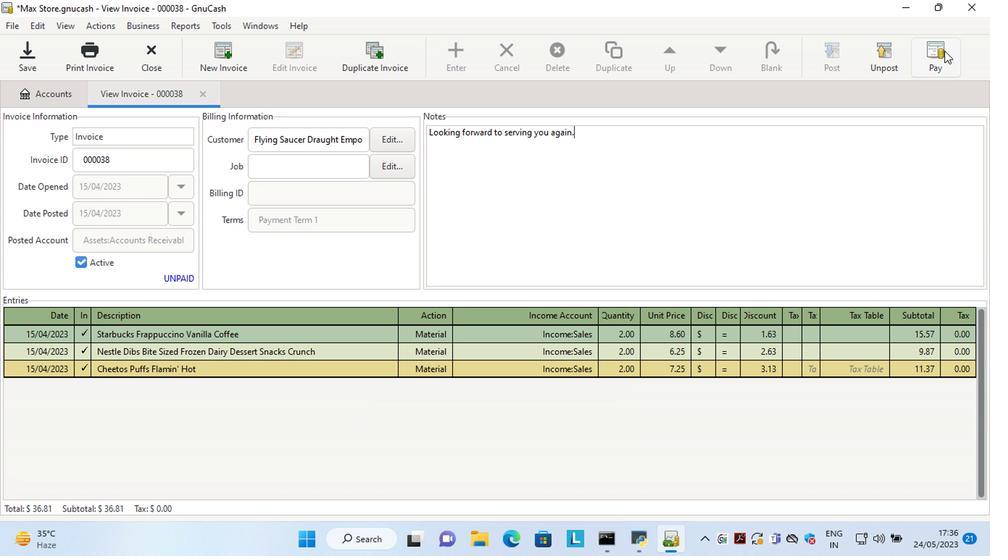 
Action: Mouse moved to (407, 292)
Screenshot: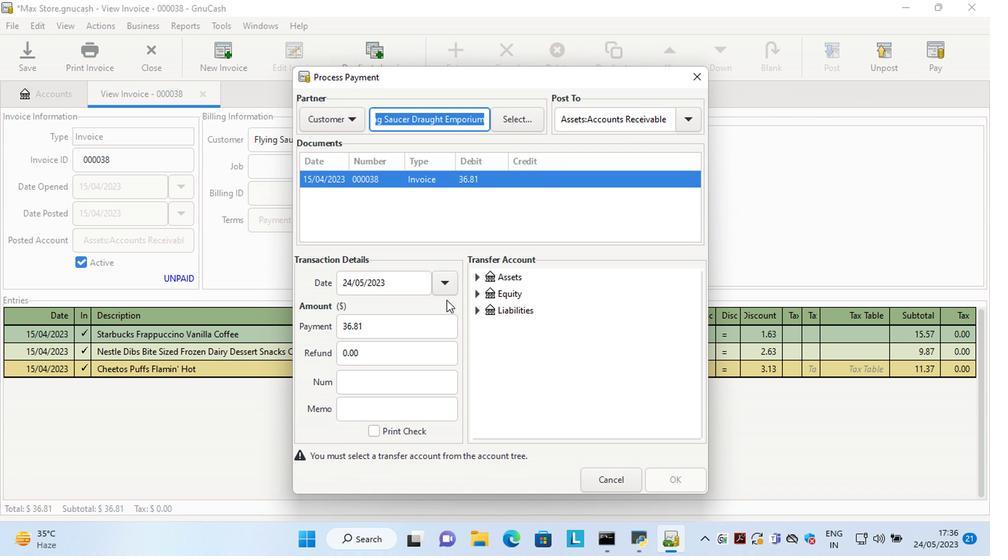 
Action: Mouse pressed left at (407, 292)
Screenshot: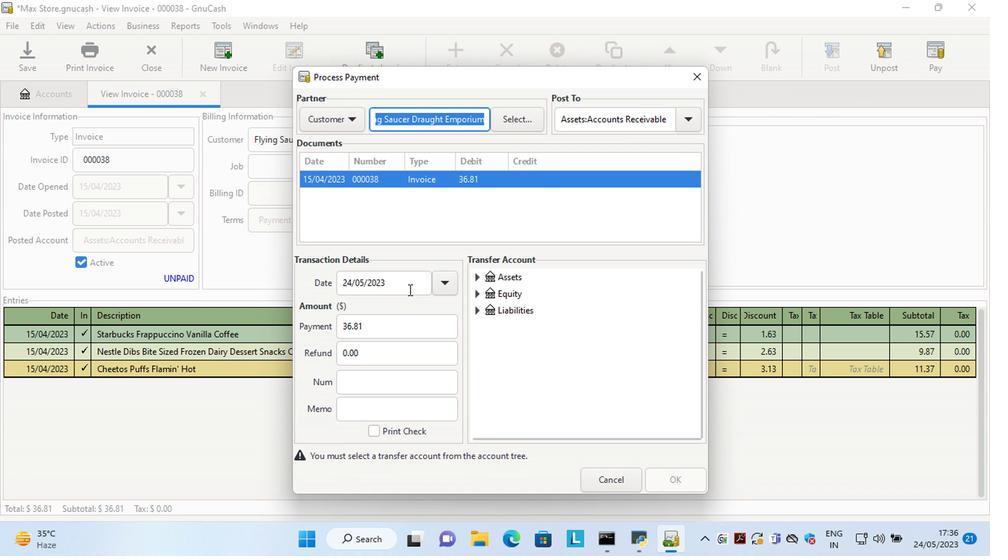 
Action: Key pressed <Key.left><Key.left><Key.left><Key.left><Key.left><Key.left><Key.left><Key.left><Key.left><Key.left><Key.left><Key.left><Key.left><Key.left><Key.delete><Key.delete>15<Key.right>
Screenshot: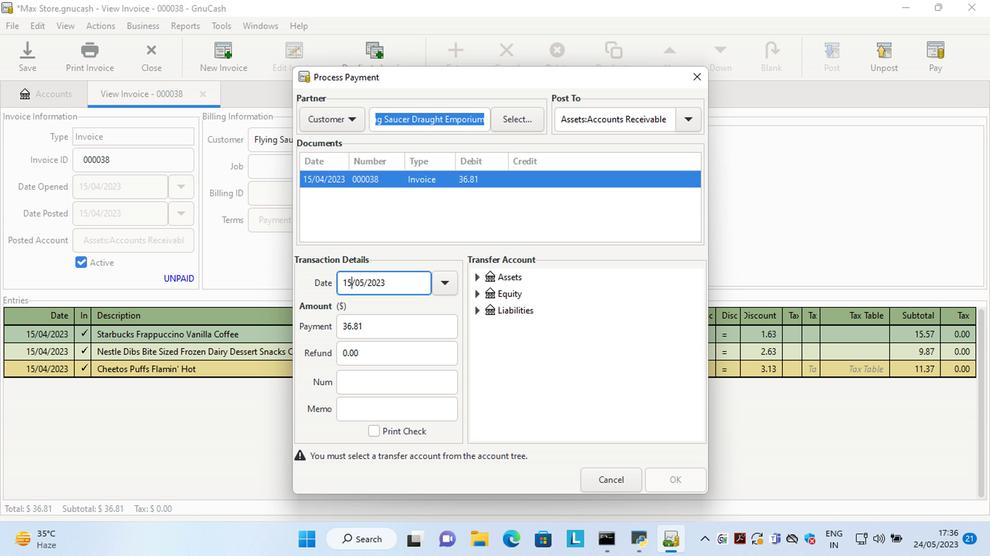 
Action: Mouse moved to (470, 281)
Screenshot: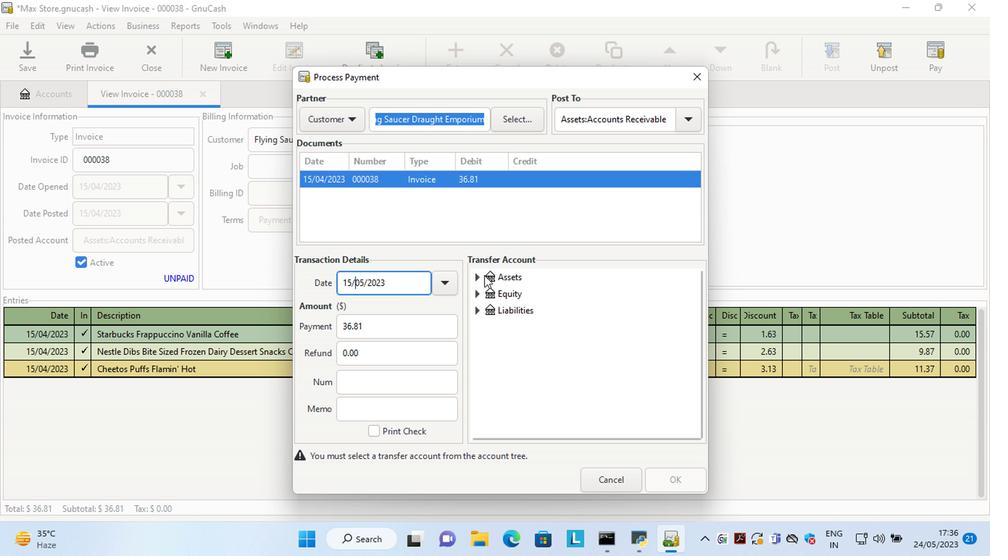 
Action: Mouse pressed left at (470, 281)
Screenshot: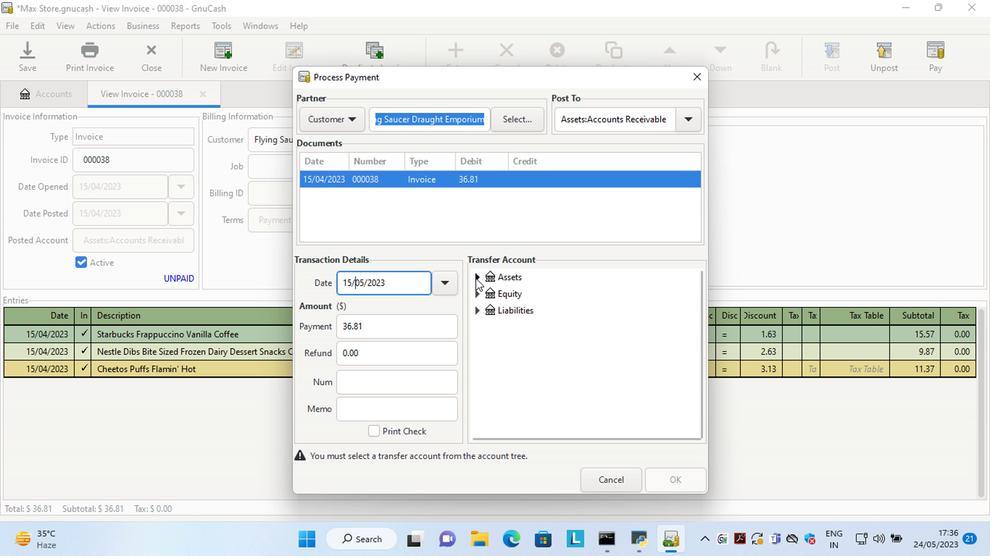
Action: Mouse moved to (478, 280)
Screenshot: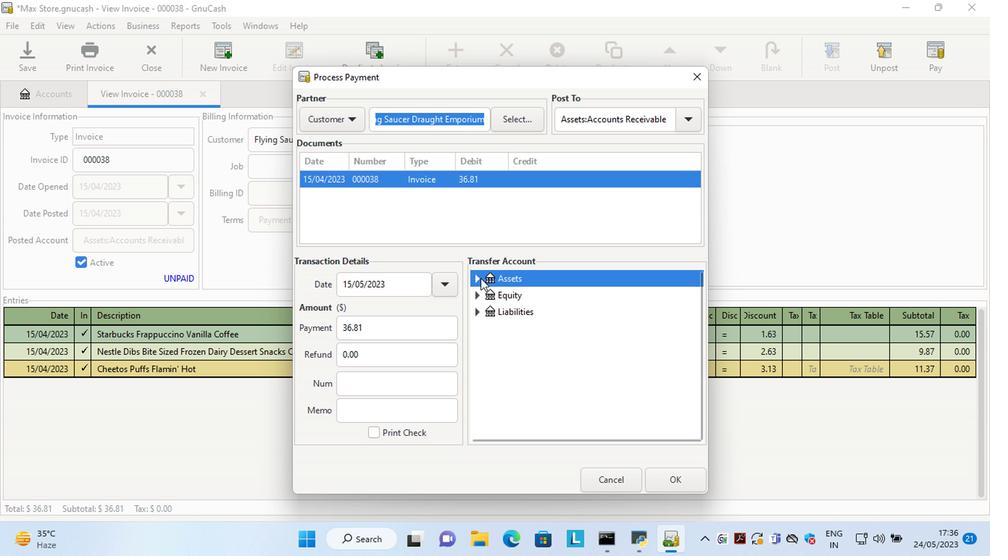 
Action: Mouse pressed left at (478, 280)
Screenshot: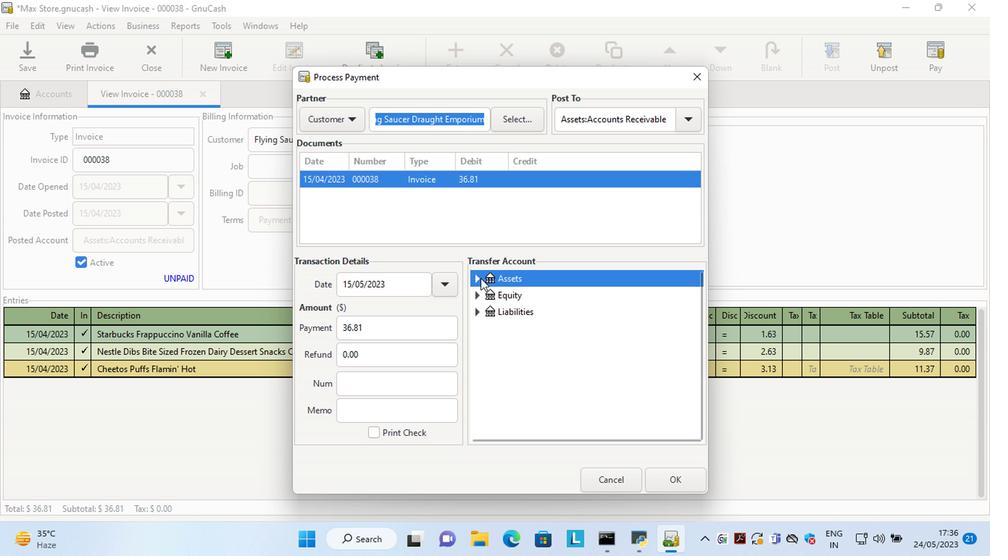 
Action: Mouse moved to (495, 297)
Screenshot: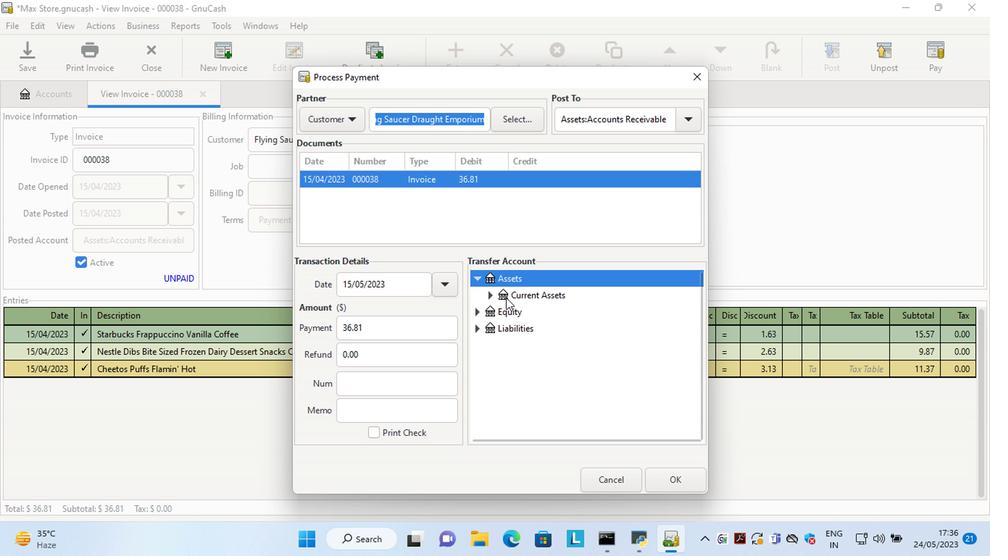 
Action: Mouse pressed left at (495, 297)
Screenshot: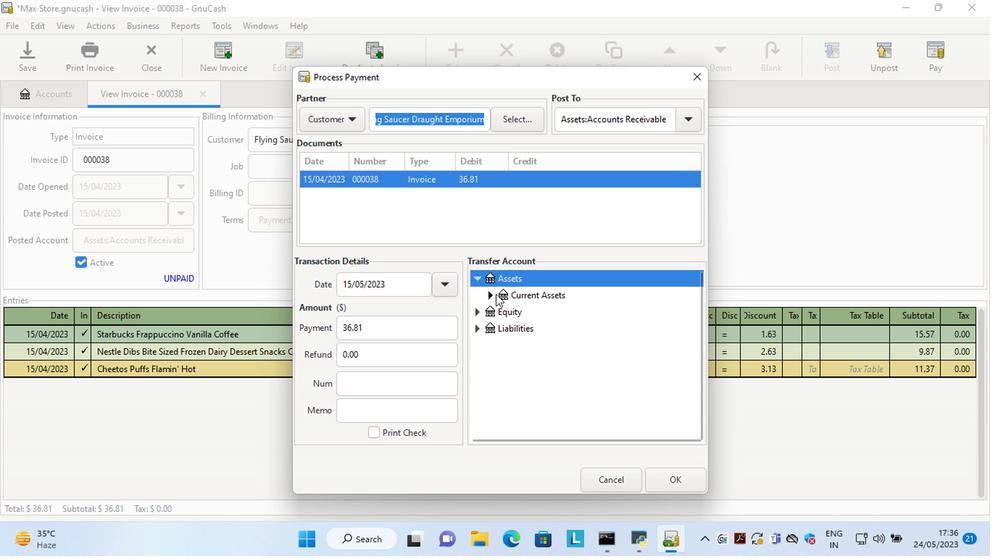 
Action: Mouse moved to (542, 317)
Screenshot: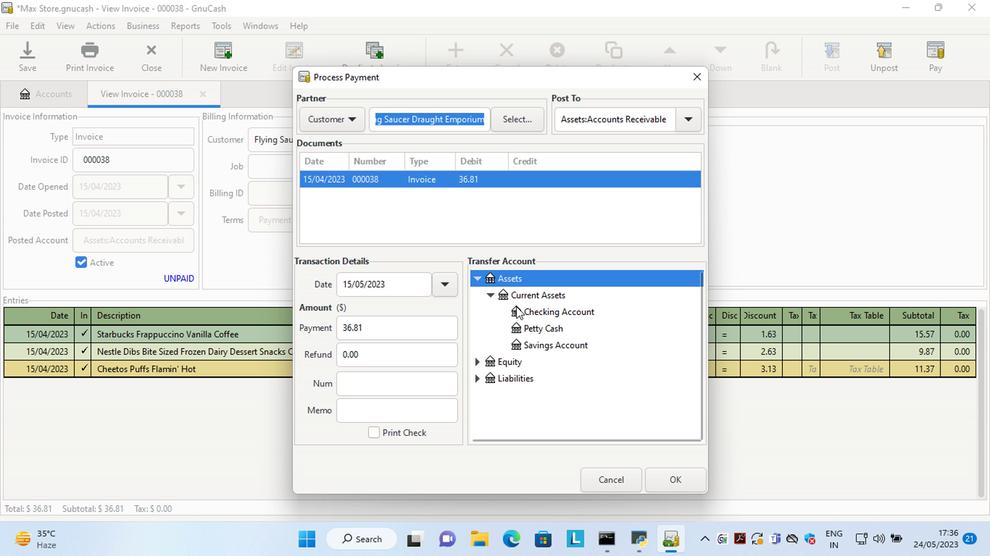 
Action: Mouse pressed left at (542, 317)
Screenshot: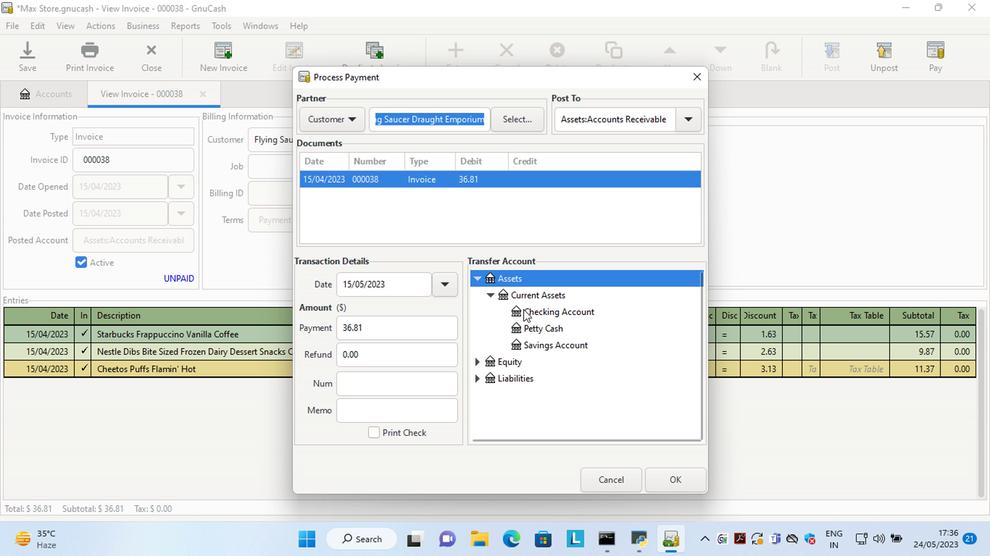 
Action: Mouse moved to (668, 474)
Screenshot: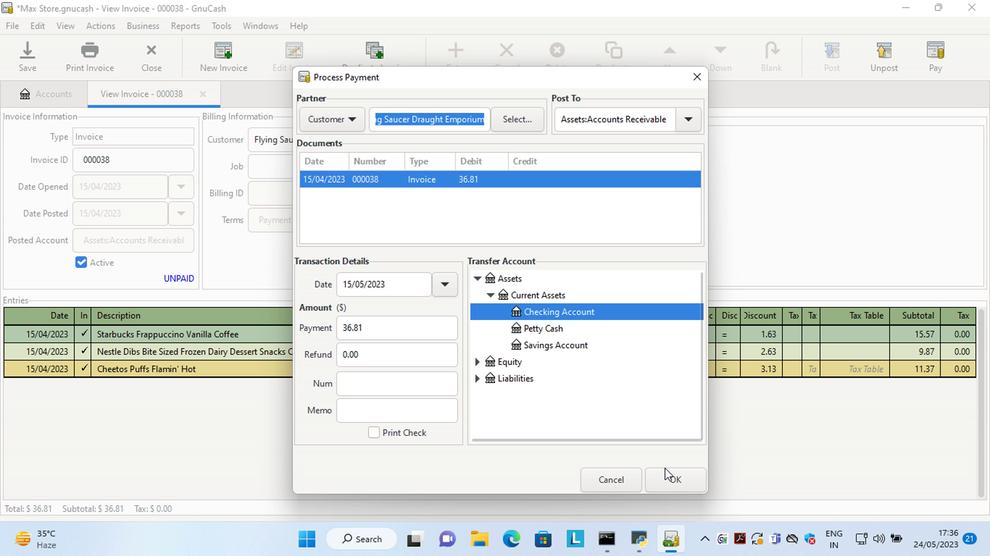 
Action: Mouse pressed left at (668, 474)
Screenshot: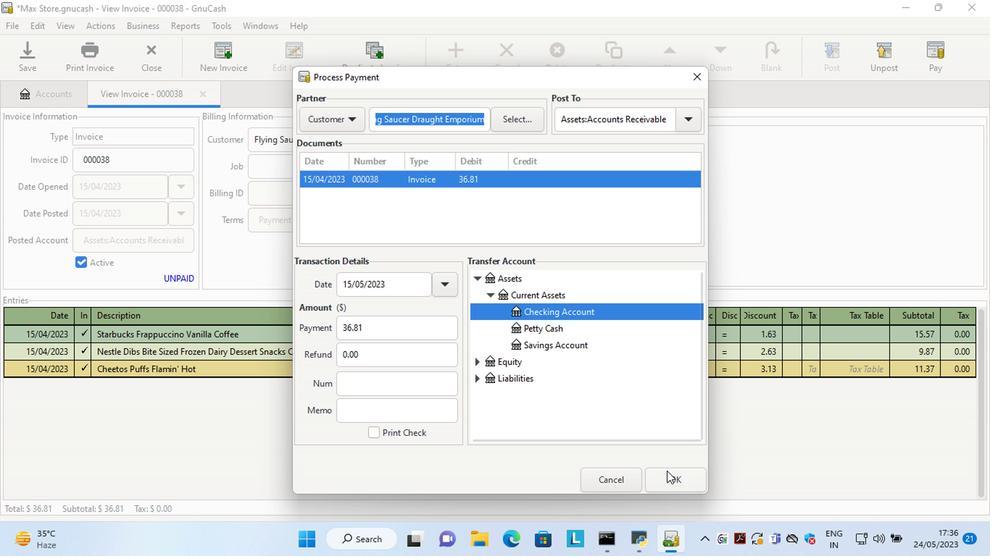 
Action: Mouse moved to (83, 57)
Screenshot: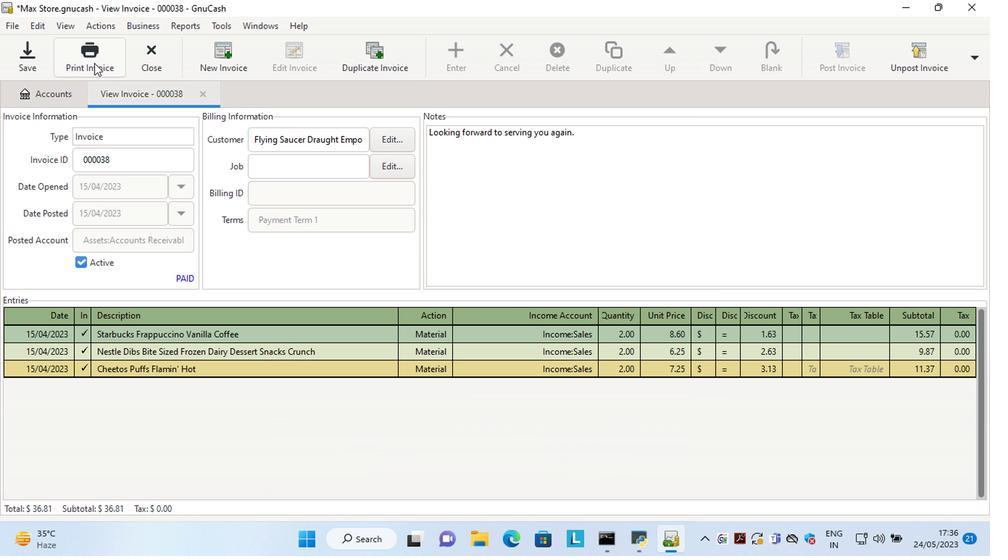 
Action: Mouse pressed left at (83, 57)
Screenshot: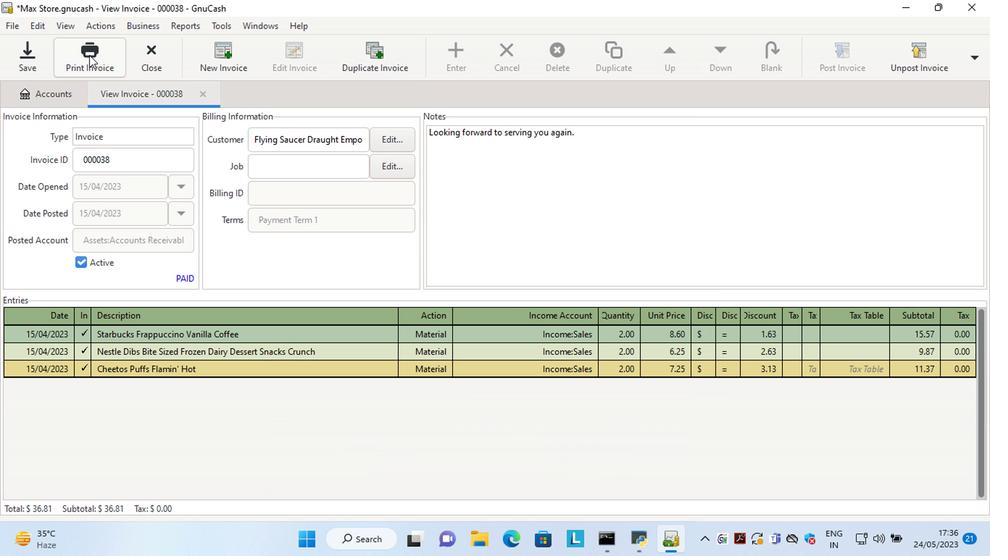 
Action: Mouse moved to (363, 57)
Screenshot: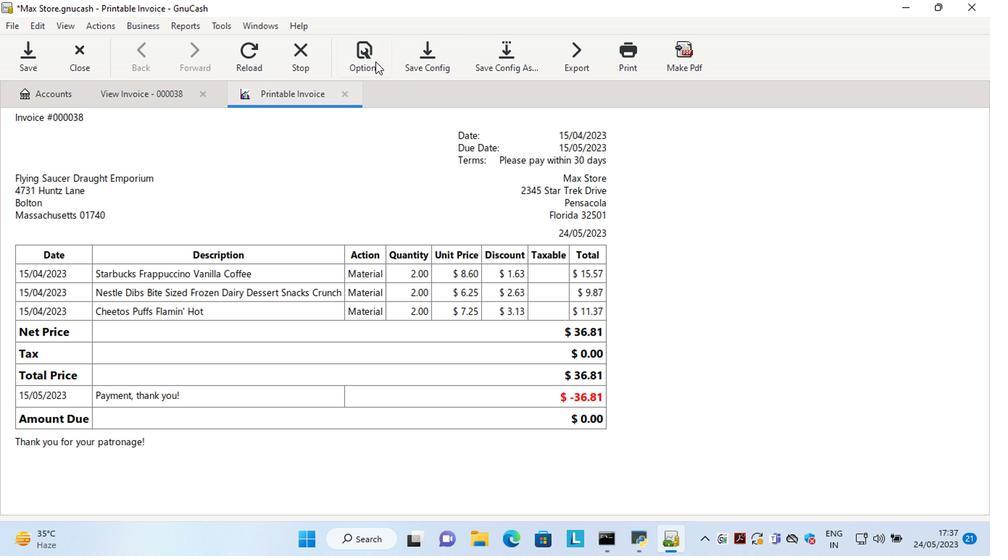 
Action: Mouse pressed left at (363, 57)
Screenshot: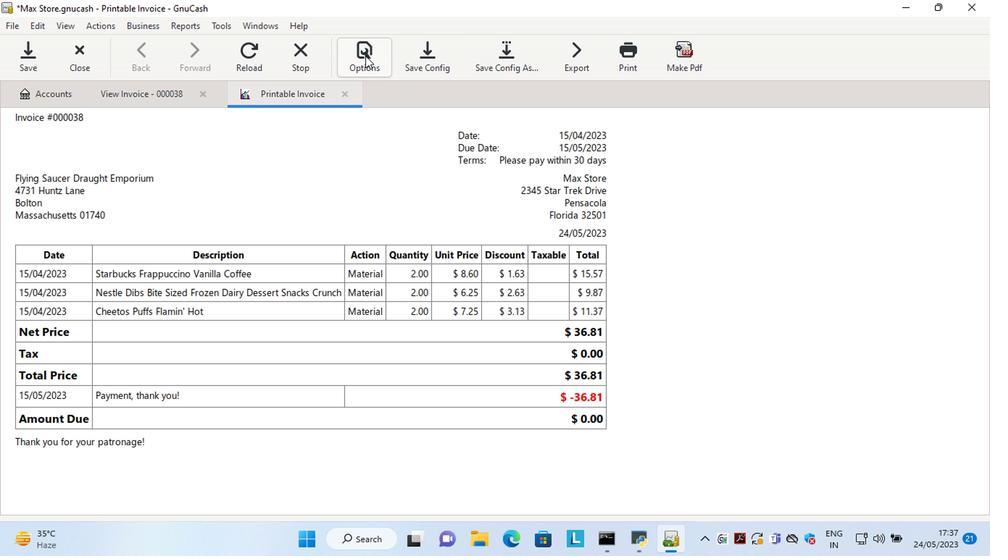 
Action: Mouse moved to (139, 147)
Screenshot: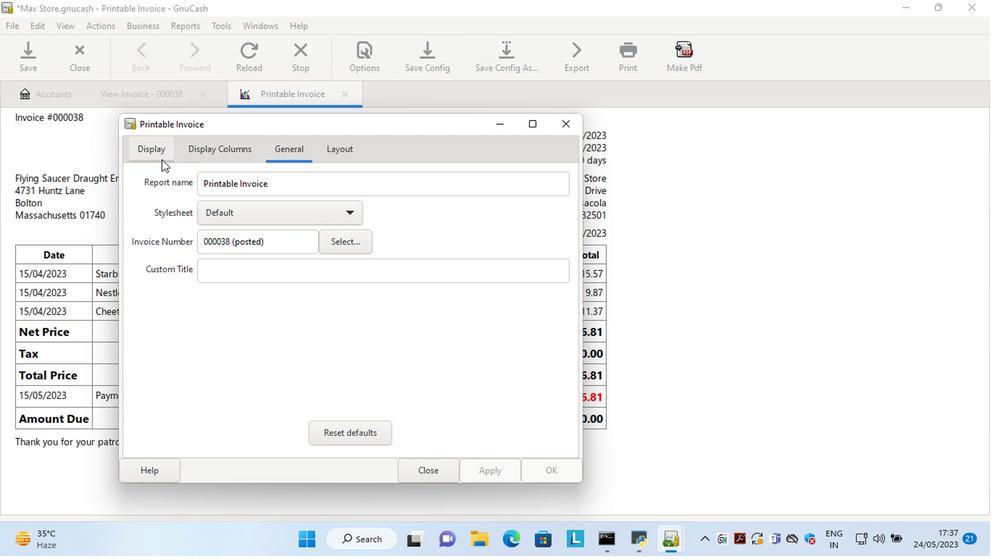
Action: Mouse pressed left at (139, 147)
Screenshot: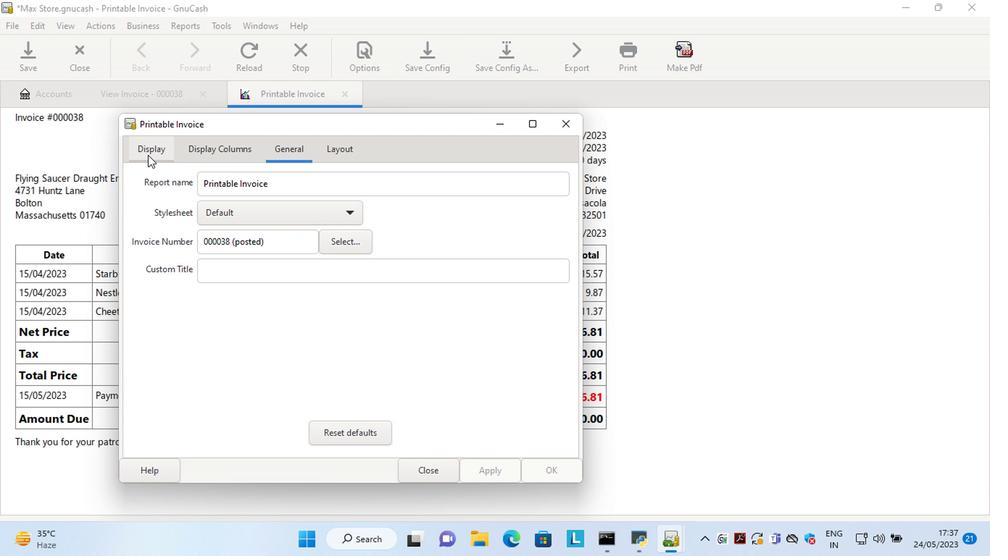 
Action: Mouse moved to (241, 314)
Screenshot: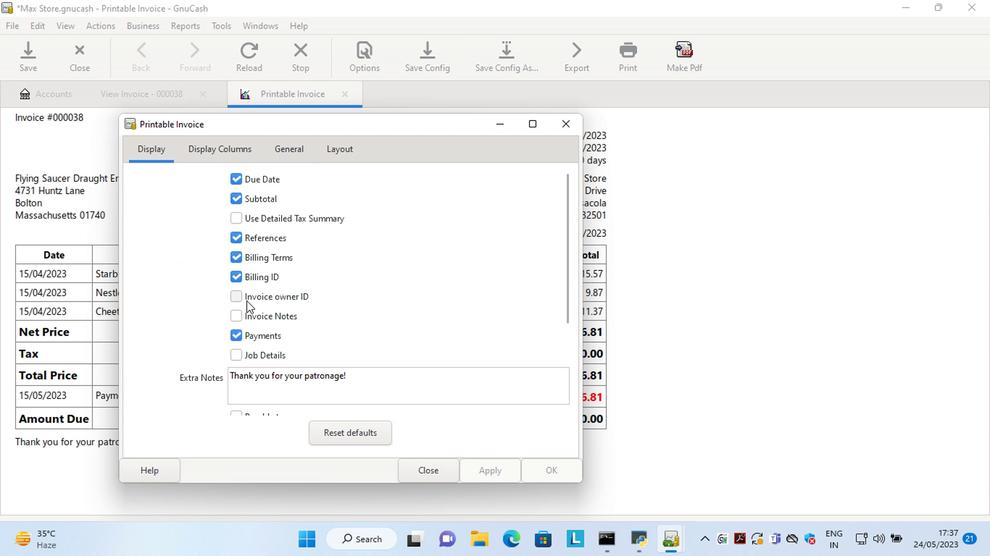 
Action: Mouse pressed left at (241, 314)
Screenshot: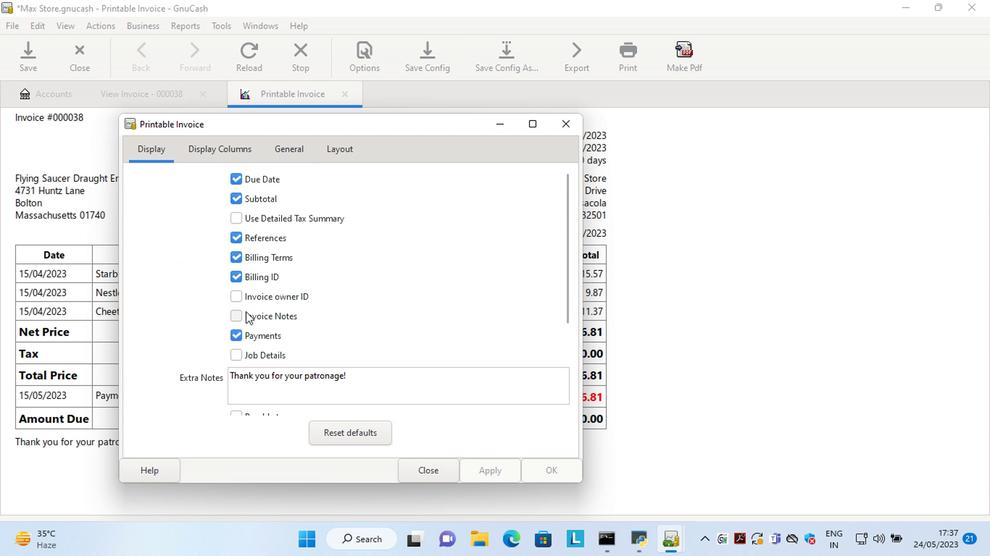 
Action: Mouse moved to (487, 473)
Screenshot: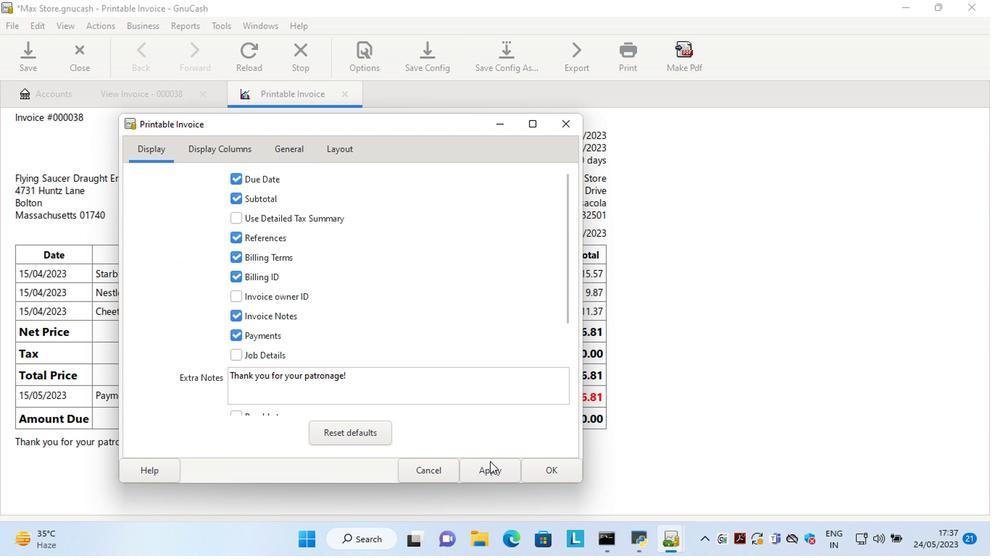 
Action: Mouse pressed left at (487, 473)
Screenshot: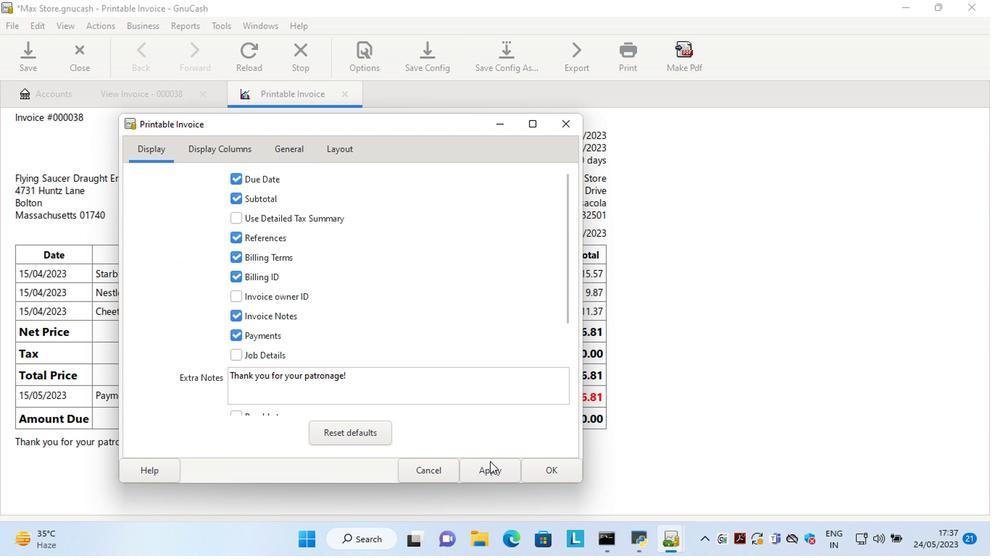 
Action: Mouse moved to (429, 473)
Screenshot: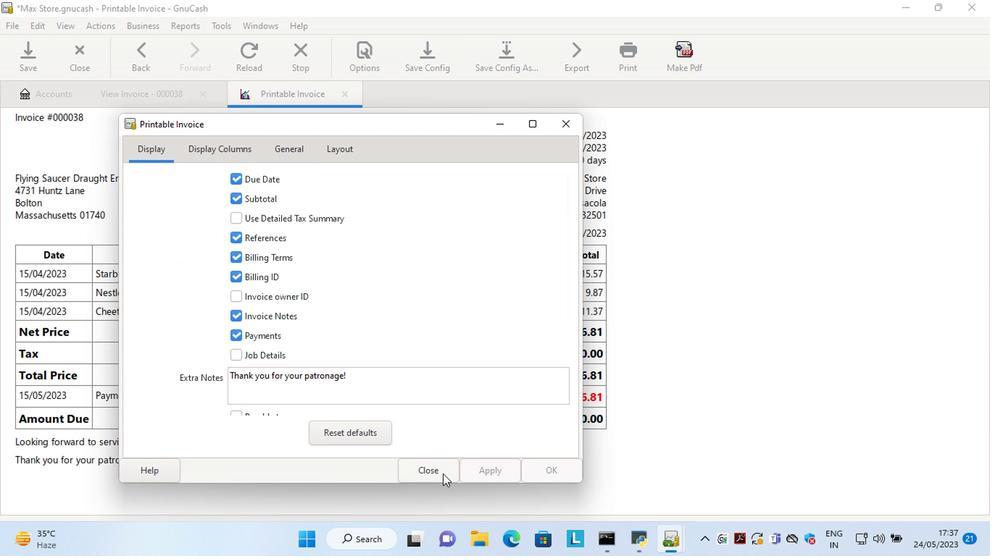 
Action: Mouse pressed left at (429, 473)
Screenshot: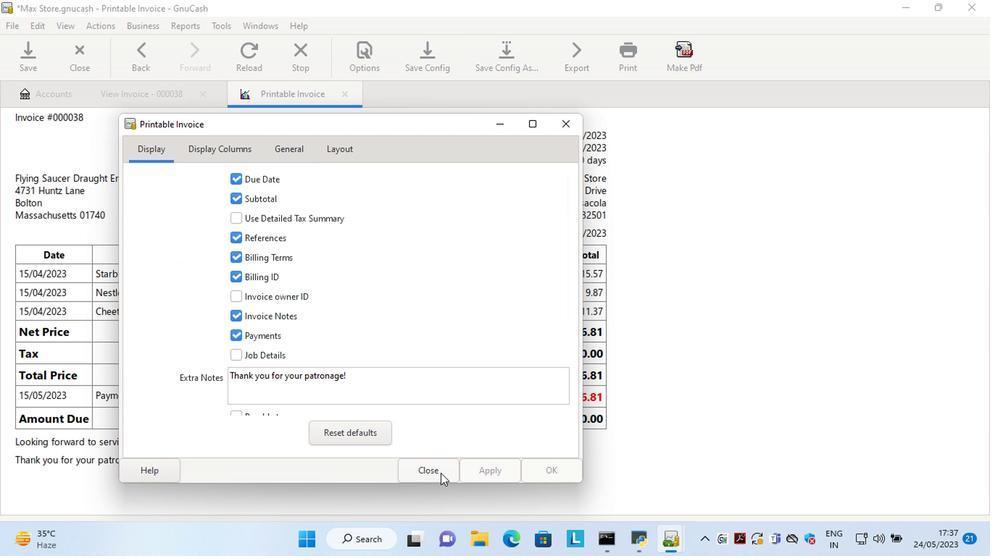 
Action: Mouse moved to (725, 426)
Screenshot: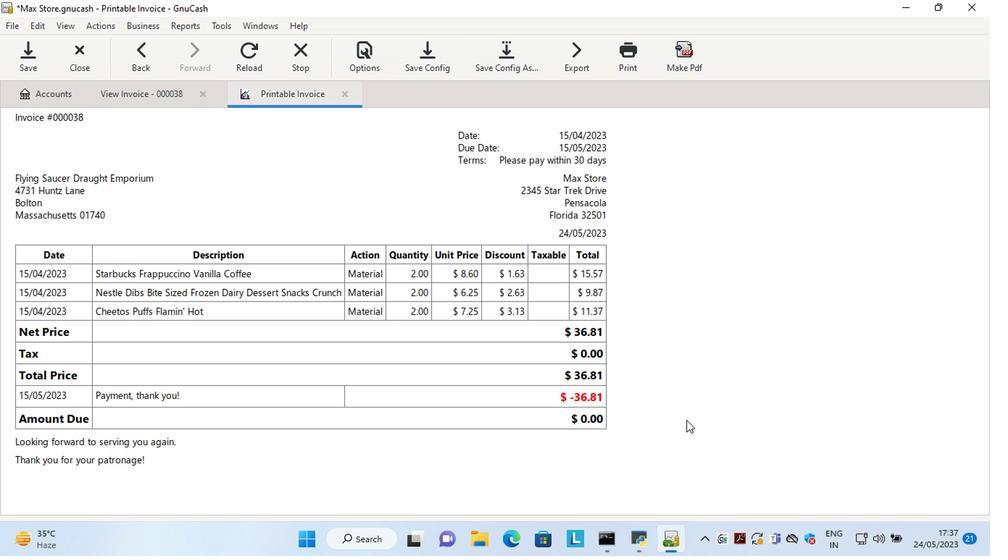 
